 Task: Look for space in Agartala, India from 12th  August, 2023 to 15th August, 2023 for 3 adults in price range Rs.12000 to Rs.16000. Place can be entire place with 2 bedrooms having 3 beds and 1 bathroom. Property type can be house, flat, guest house. Booking option can be shelf check-in. Required host language is English.
Action: Mouse moved to (411, 90)
Screenshot: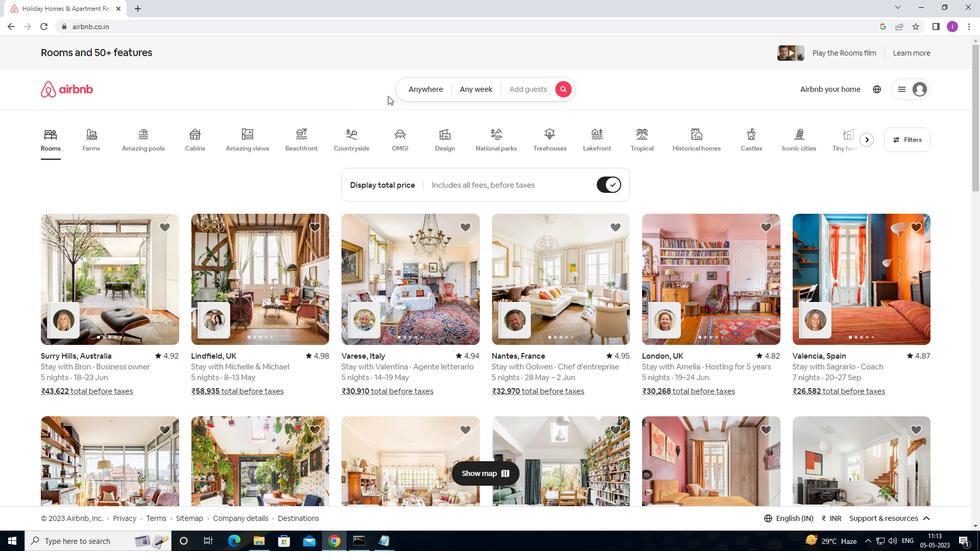 
Action: Mouse pressed left at (411, 90)
Screenshot: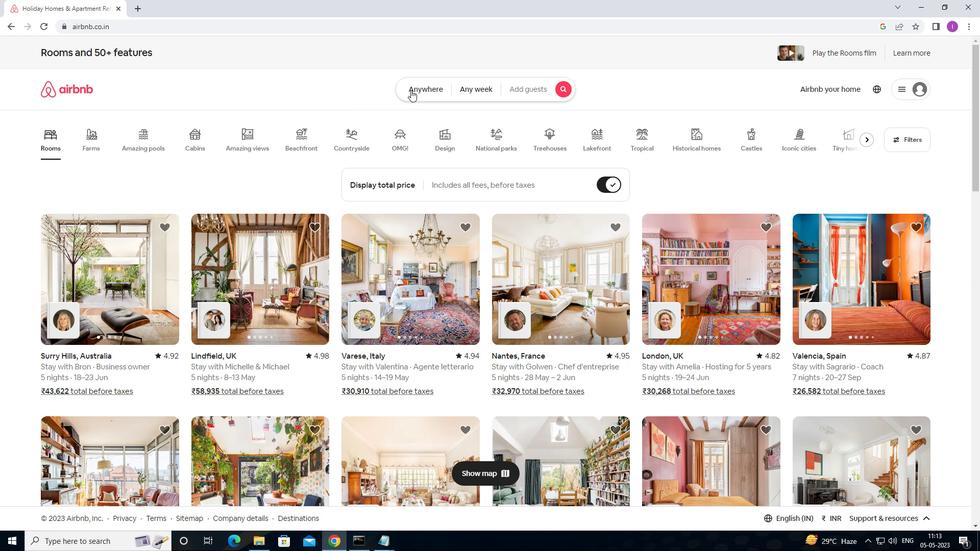 
Action: Mouse moved to (327, 128)
Screenshot: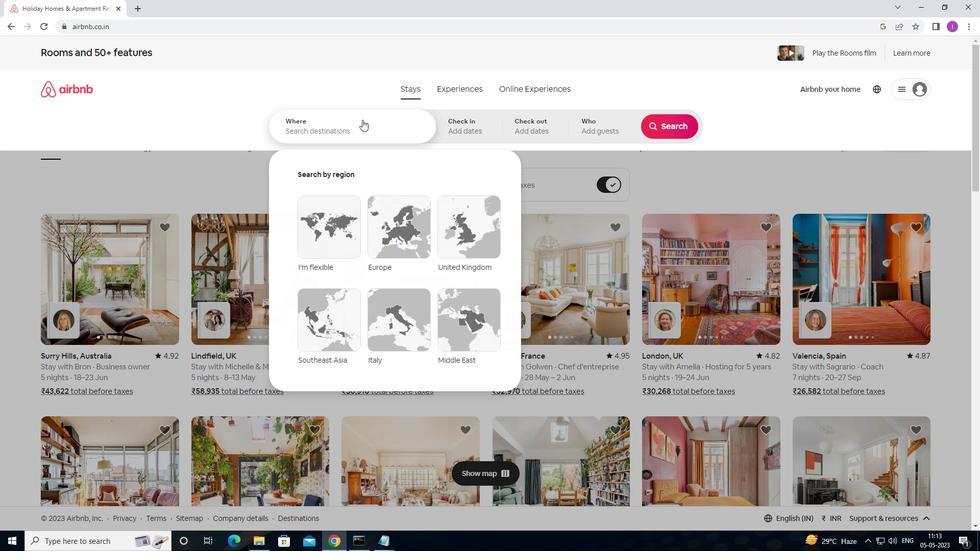 
Action: Mouse pressed left at (327, 128)
Screenshot: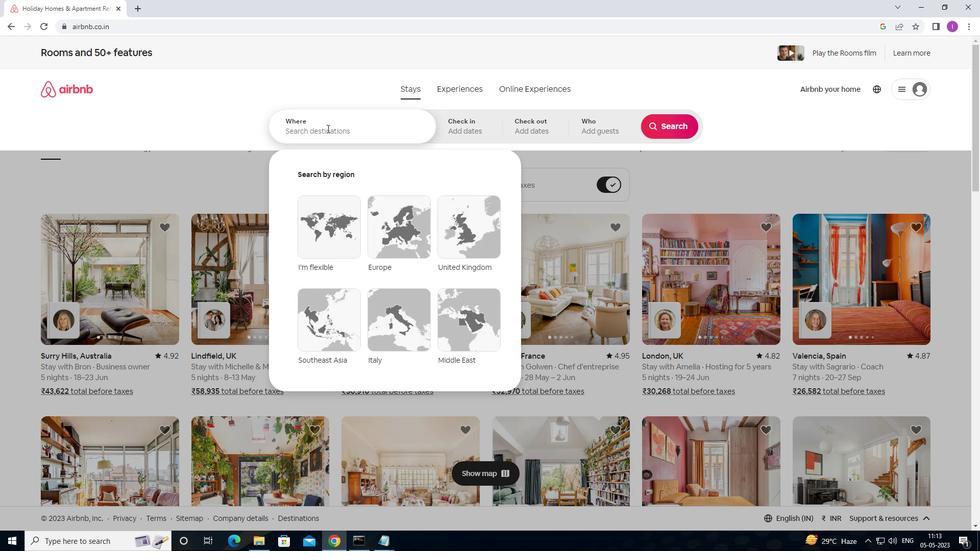 
Action: Key pressed <Key.shift>AGARTALA,<Key.shift>INDIA
Screenshot: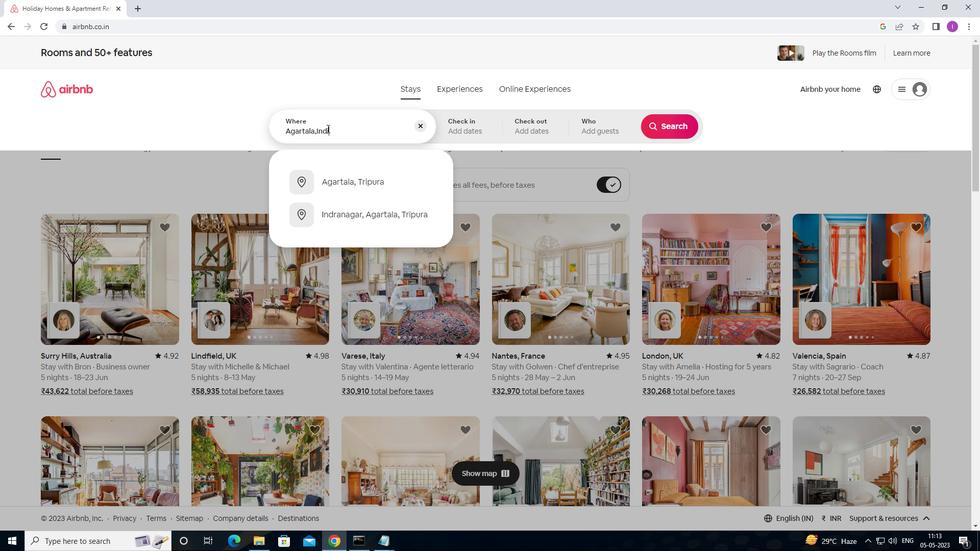 
Action: Mouse moved to (471, 128)
Screenshot: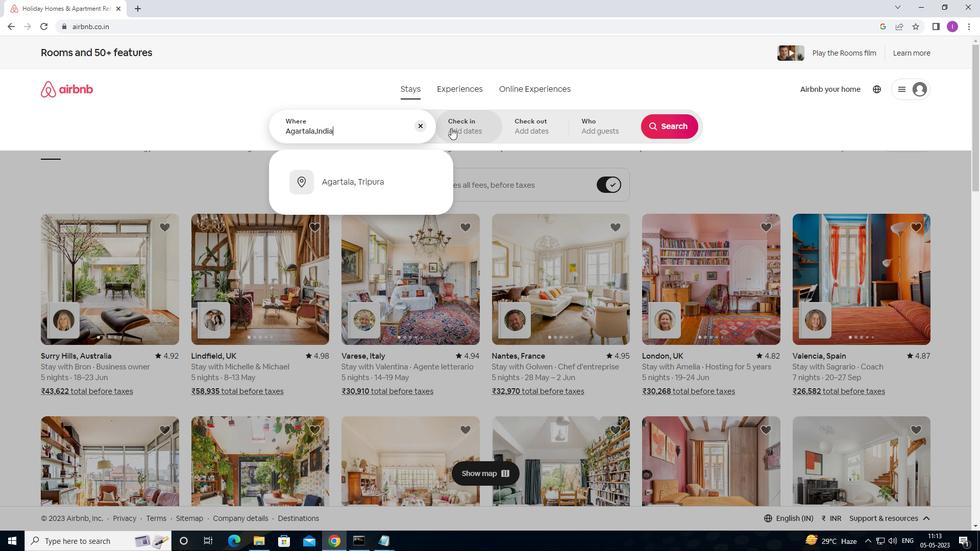 
Action: Mouse pressed left at (471, 128)
Screenshot: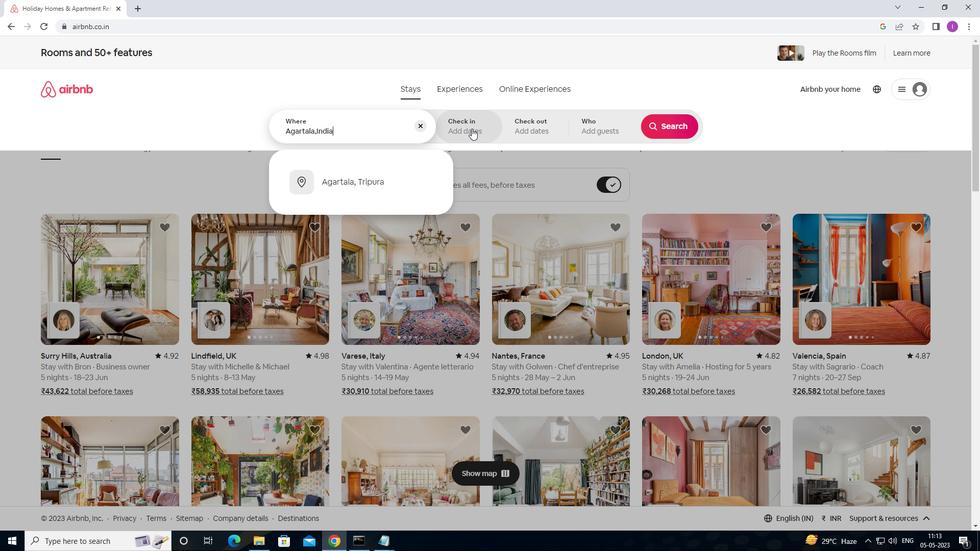 
Action: Mouse moved to (661, 205)
Screenshot: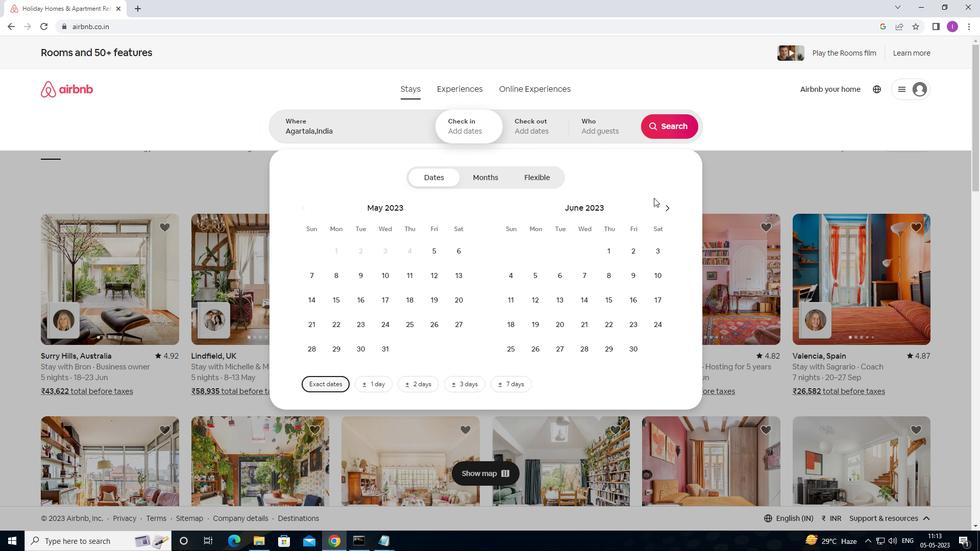 
Action: Mouse pressed left at (661, 205)
Screenshot: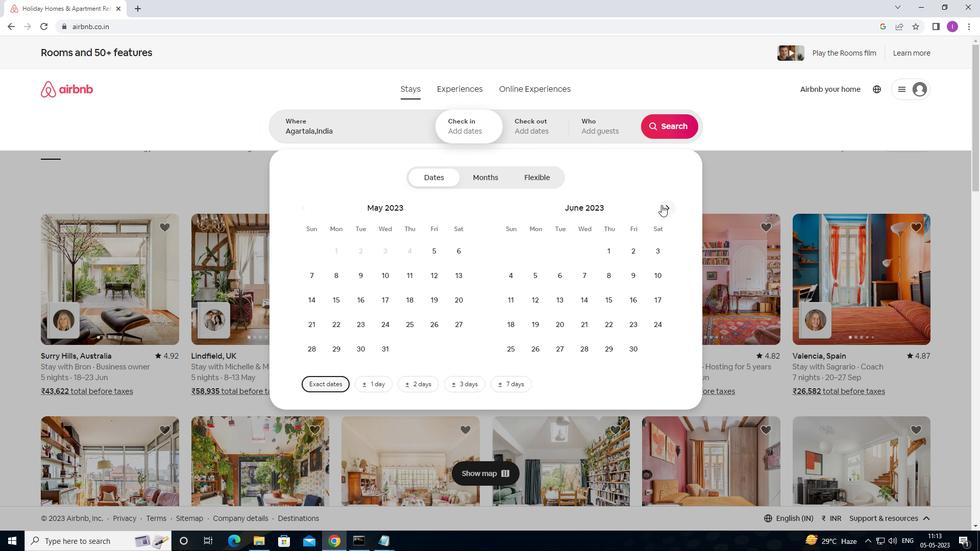 
Action: Mouse moved to (662, 205)
Screenshot: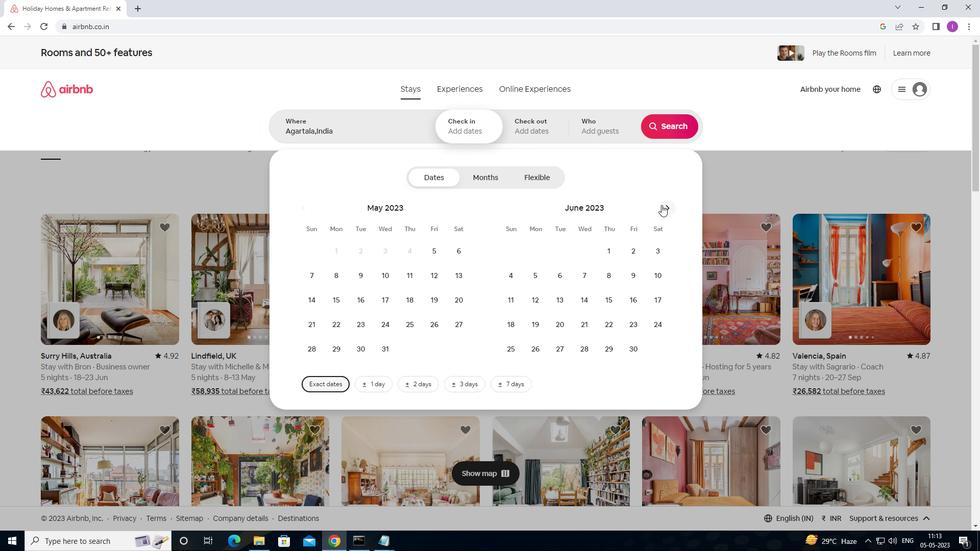 
Action: Mouse pressed left at (662, 205)
Screenshot: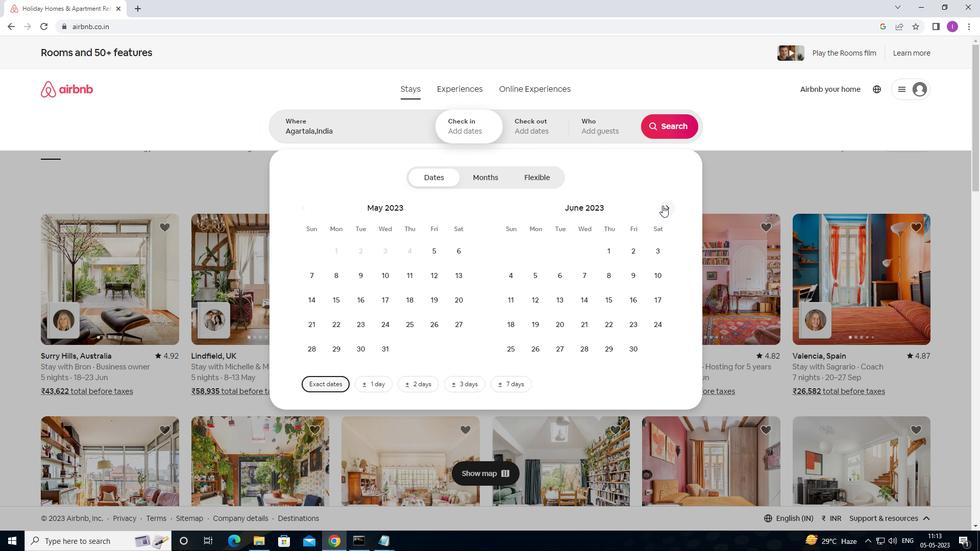 
Action: Mouse moved to (656, 274)
Screenshot: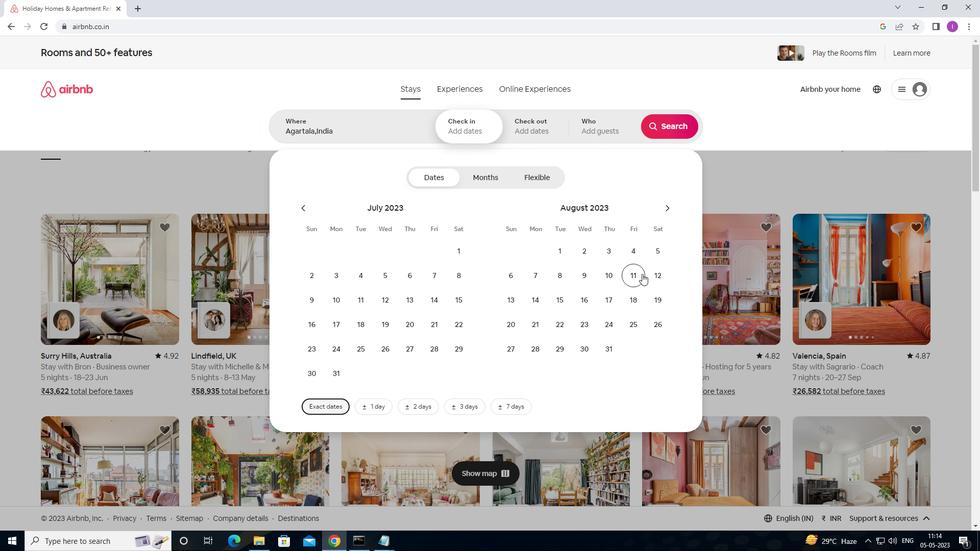 
Action: Mouse pressed left at (656, 274)
Screenshot: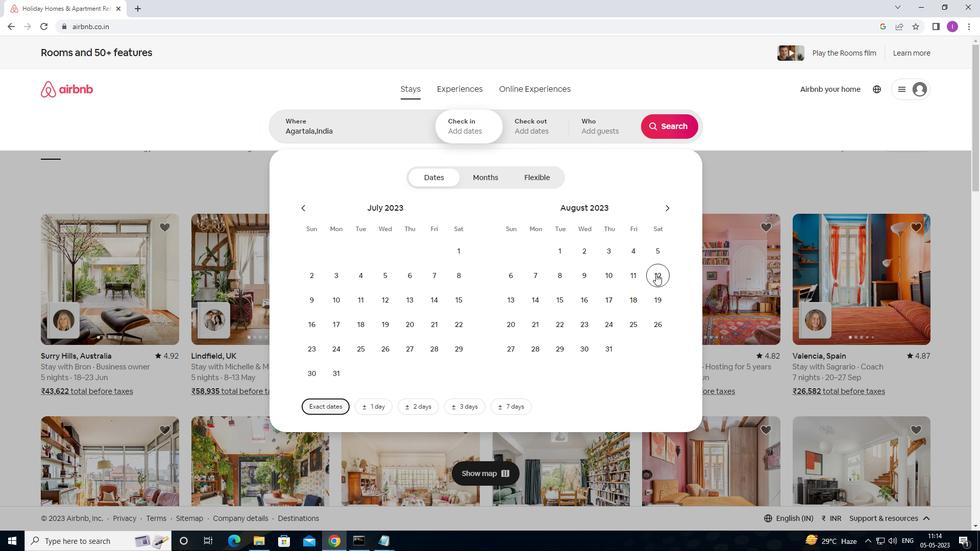 
Action: Mouse moved to (557, 295)
Screenshot: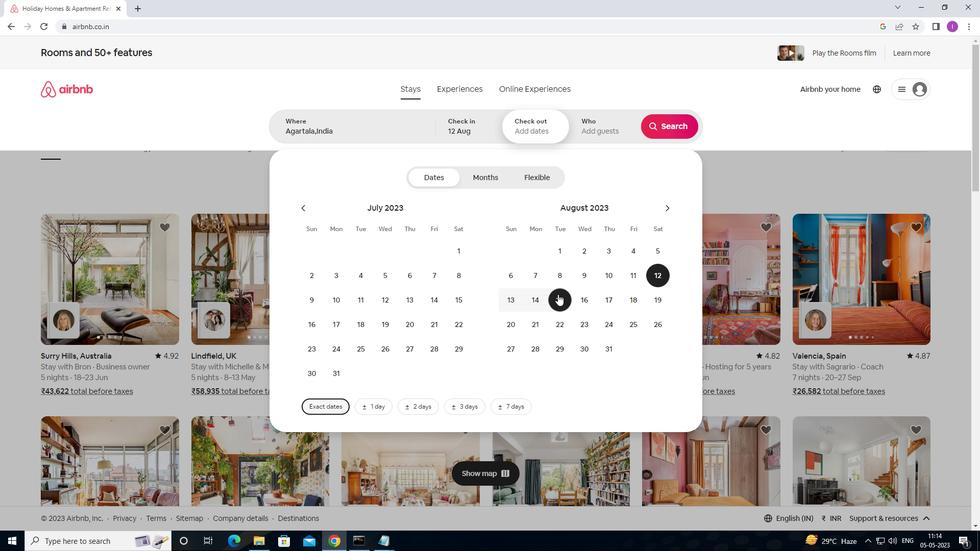 
Action: Mouse pressed left at (557, 295)
Screenshot: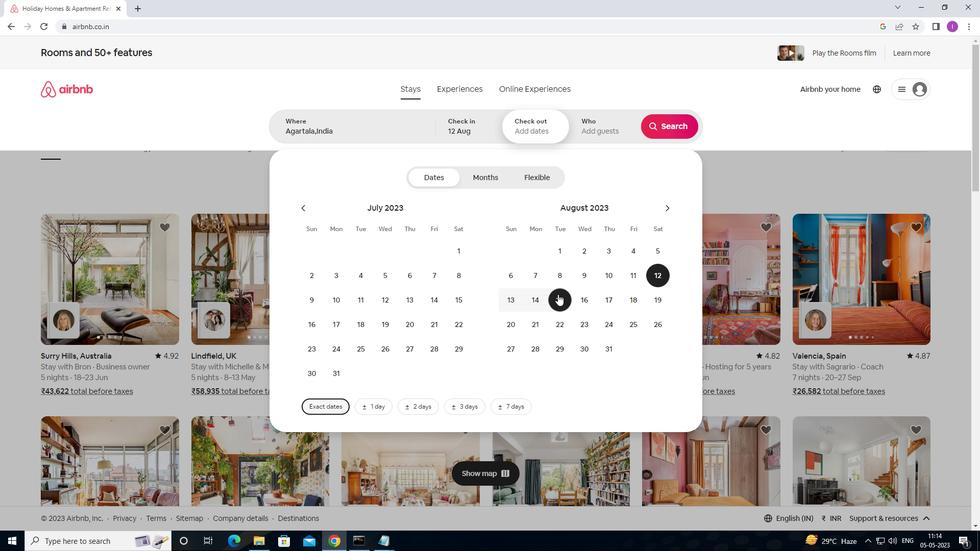 
Action: Mouse moved to (609, 135)
Screenshot: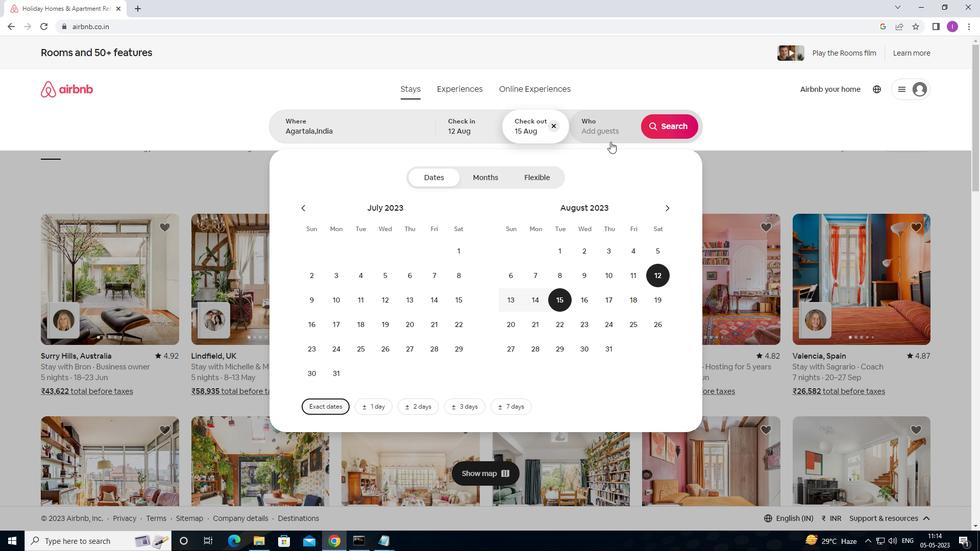 
Action: Mouse pressed left at (609, 135)
Screenshot: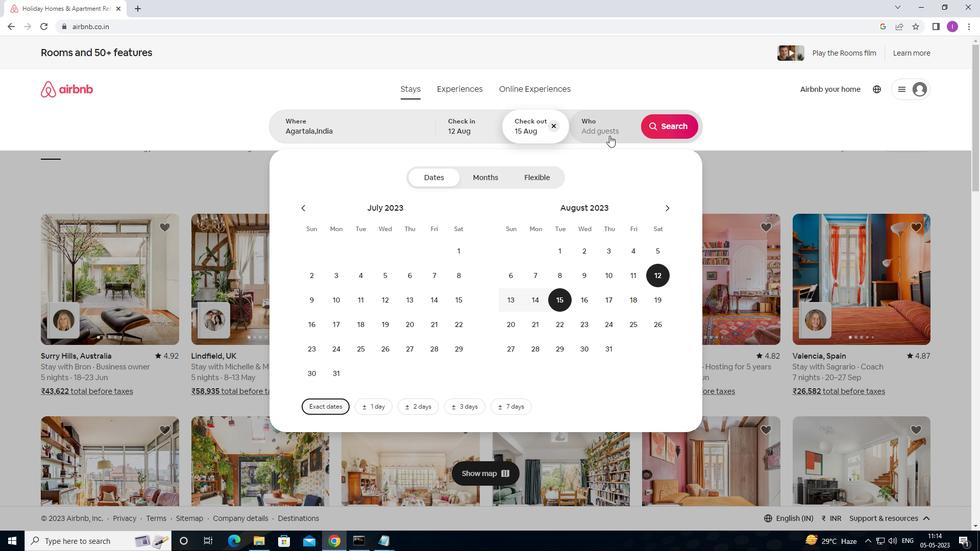 
Action: Mouse moved to (671, 184)
Screenshot: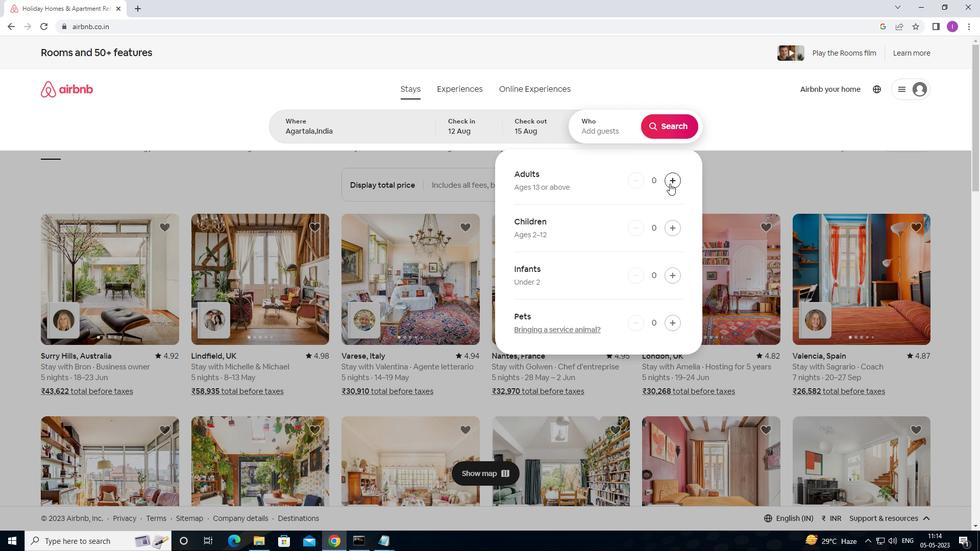 
Action: Mouse pressed left at (671, 184)
Screenshot: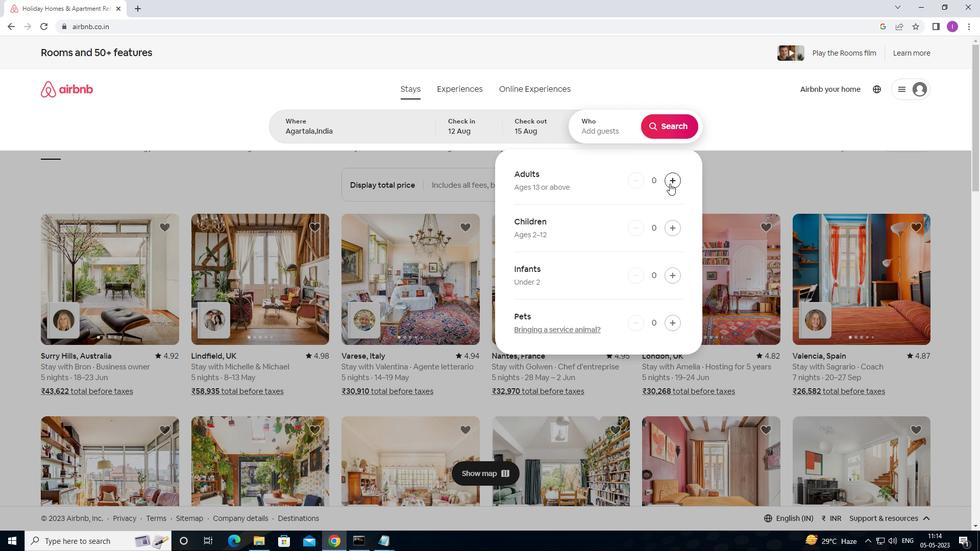 
Action: Mouse pressed left at (671, 184)
Screenshot: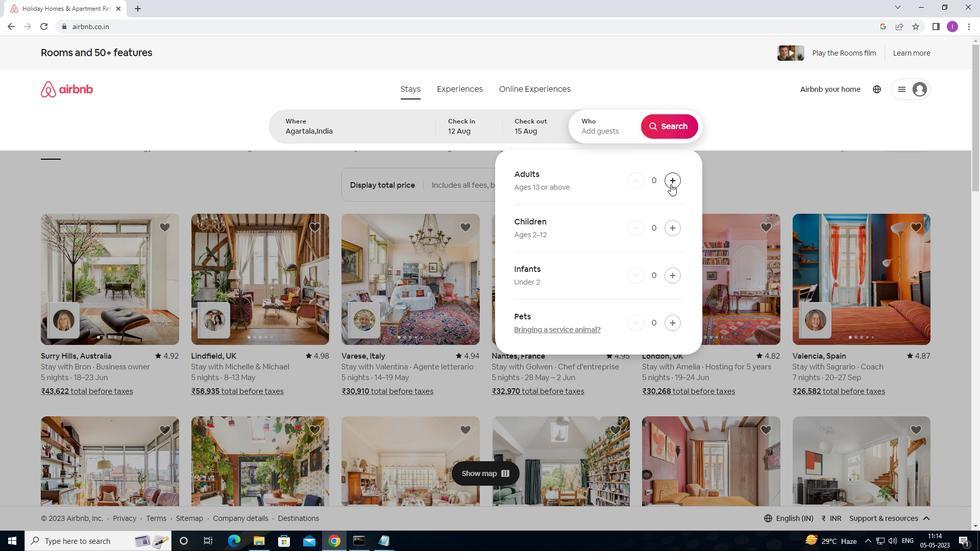 
Action: Mouse pressed left at (671, 184)
Screenshot: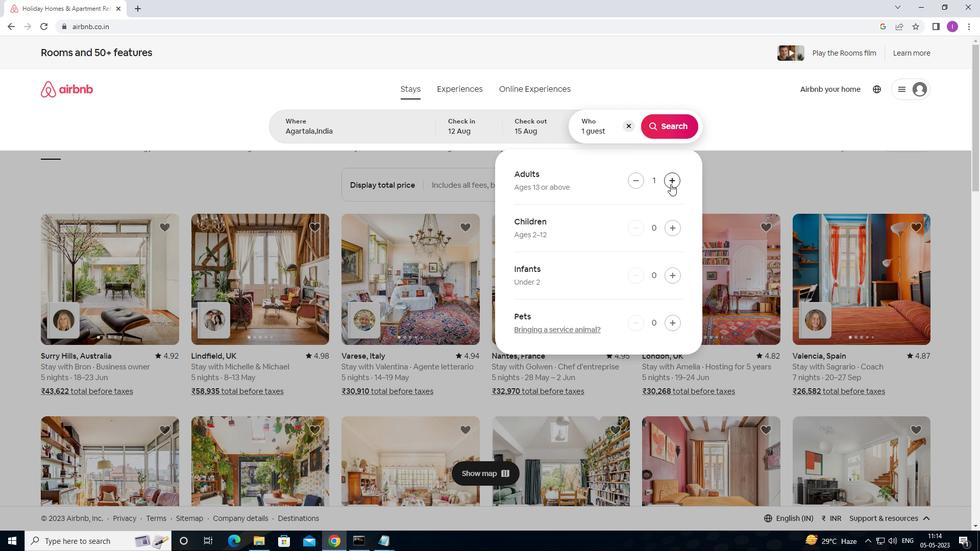 
Action: Mouse moved to (677, 134)
Screenshot: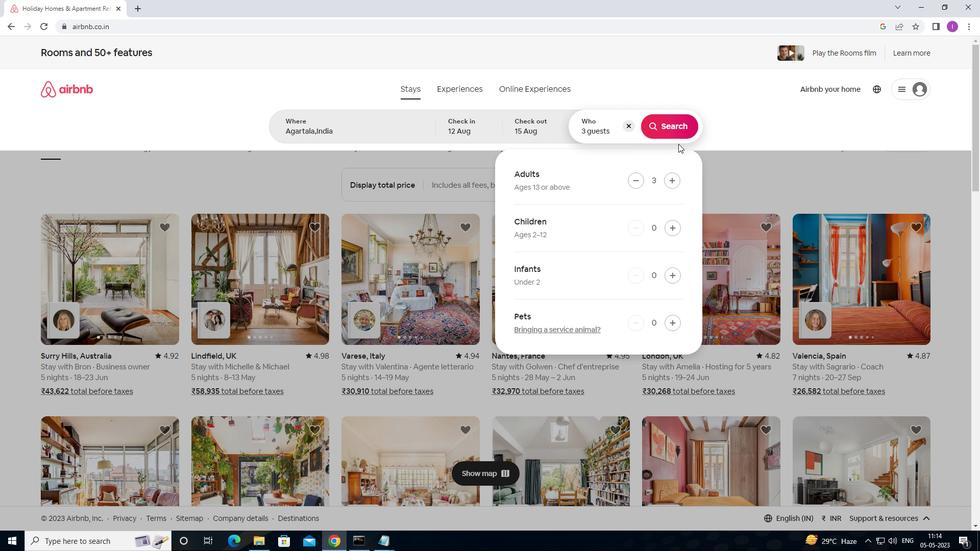 
Action: Mouse pressed left at (677, 134)
Screenshot: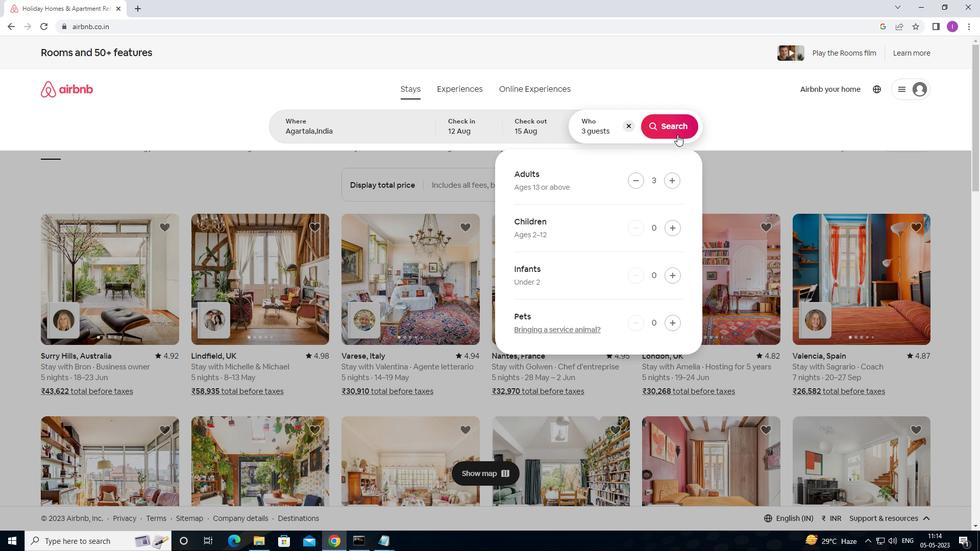 
Action: Mouse moved to (952, 97)
Screenshot: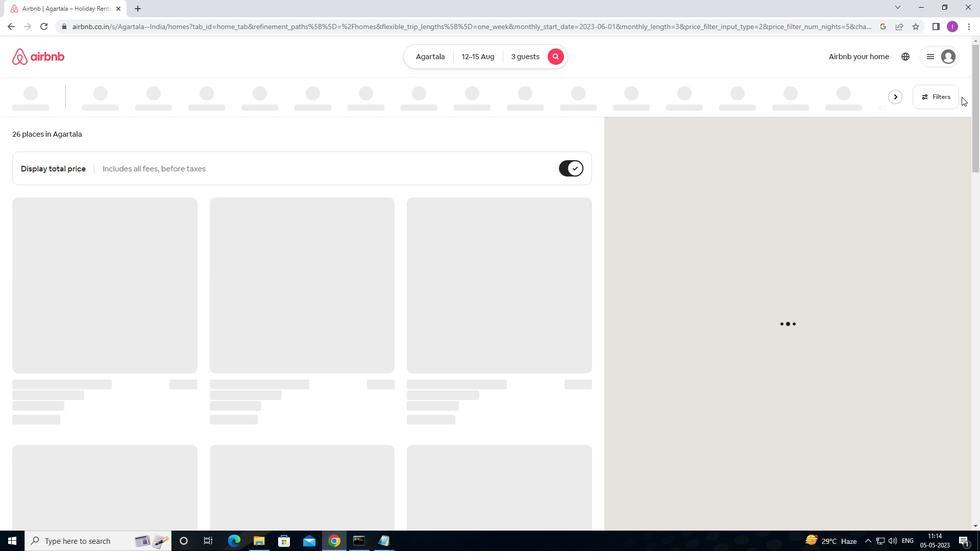 
Action: Mouse pressed left at (952, 97)
Screenshot: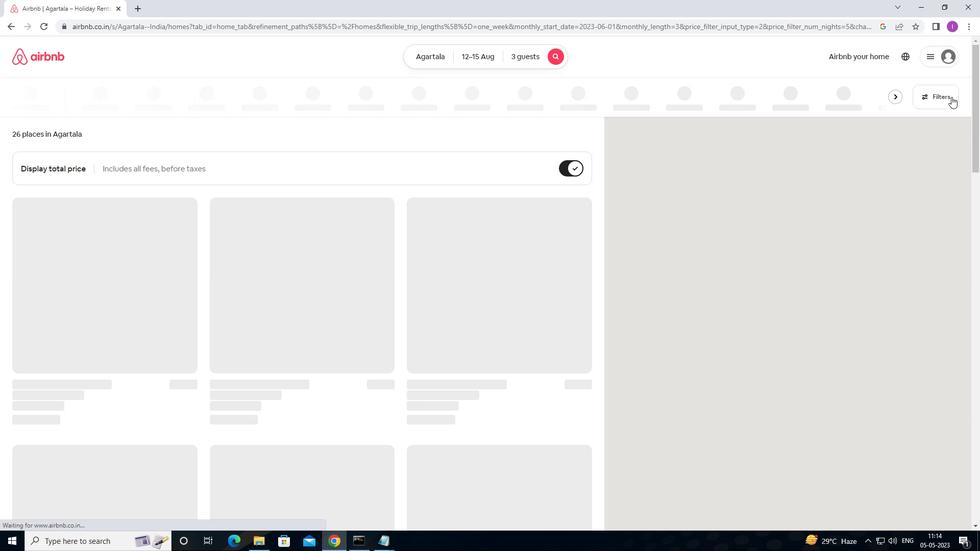 
Action: Mouse moved to (381, 350)
Screenshot: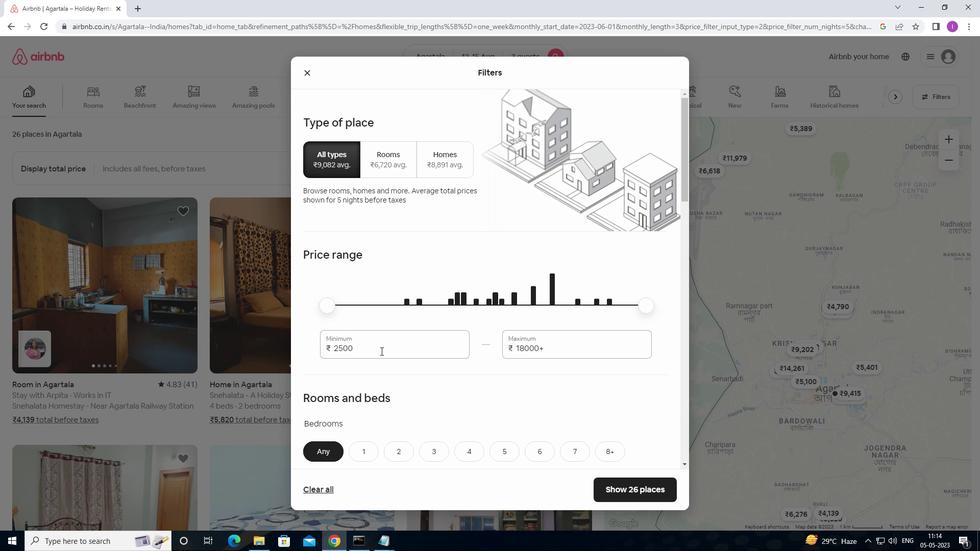 
Action: Mouse pressed left at (381, 350)
Screenshot: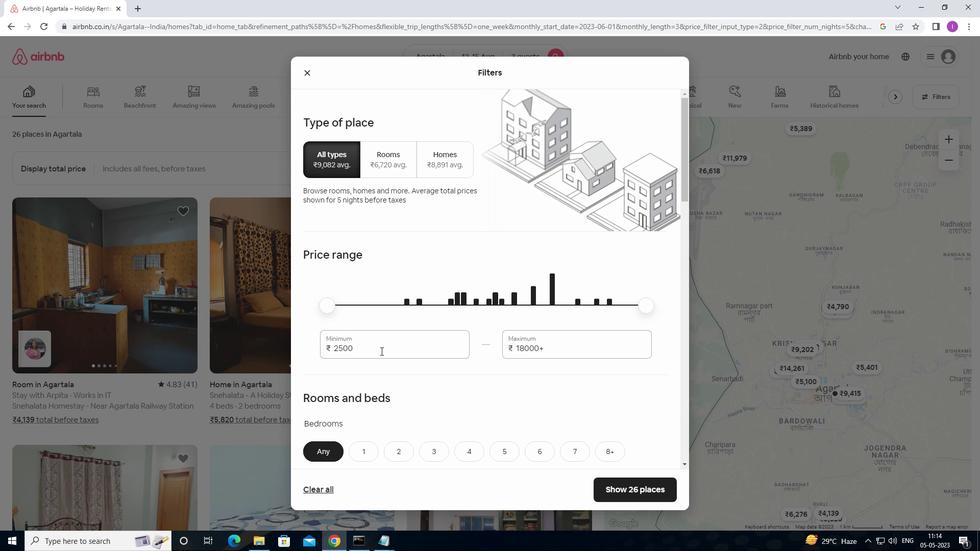 
Action: Mouse moved to (328, 338)
Screenshot: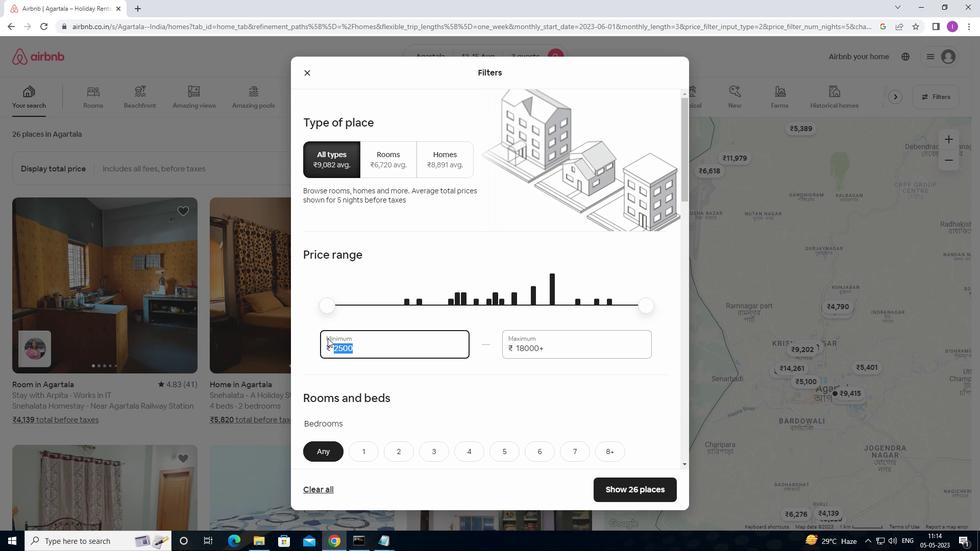 
Action: Key pressed 1
Screenshot: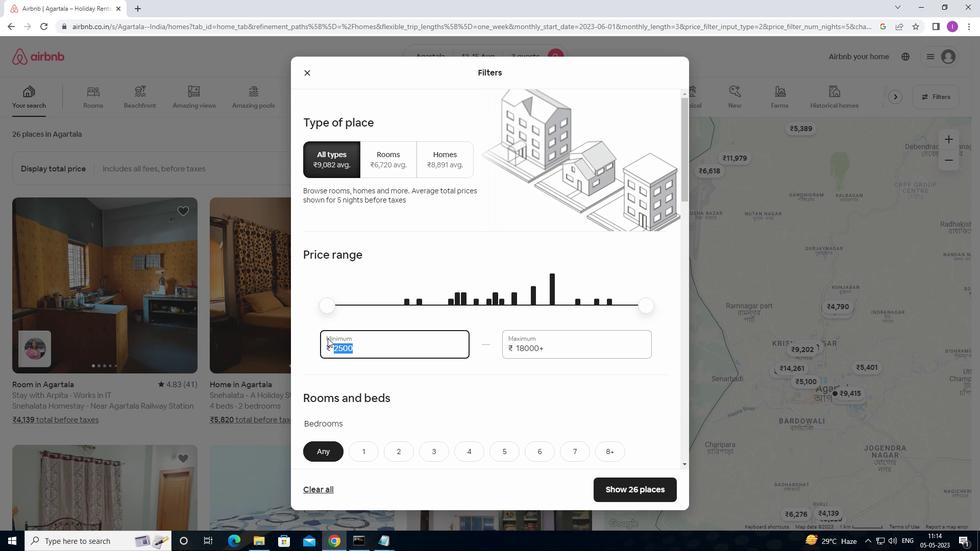 
Action: Mouse moved to (329, 335)
Screenshot: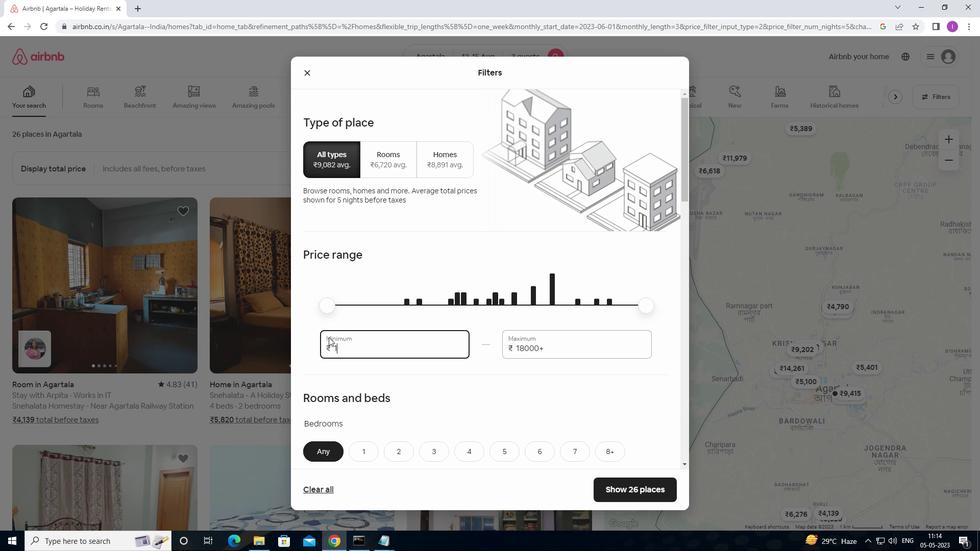 
Action: Key pressed 2
Screenshot: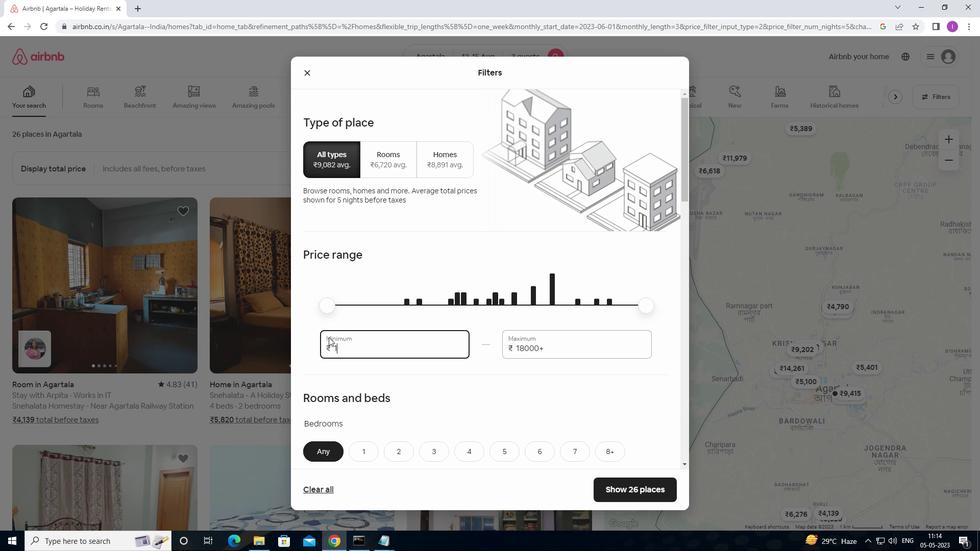 
Action: Mouse moved to (335, 330)
Screenshot: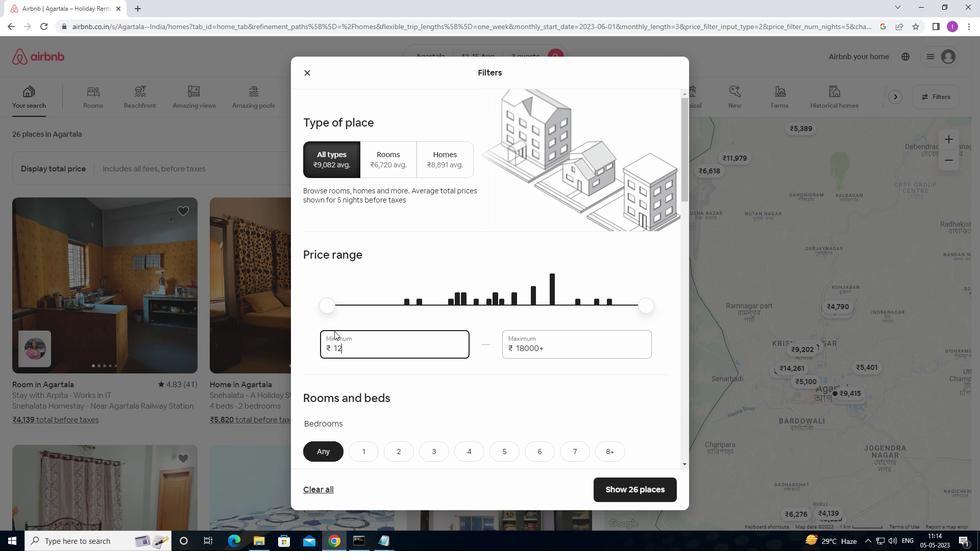 
Action: Key pressed 0
Screenshot: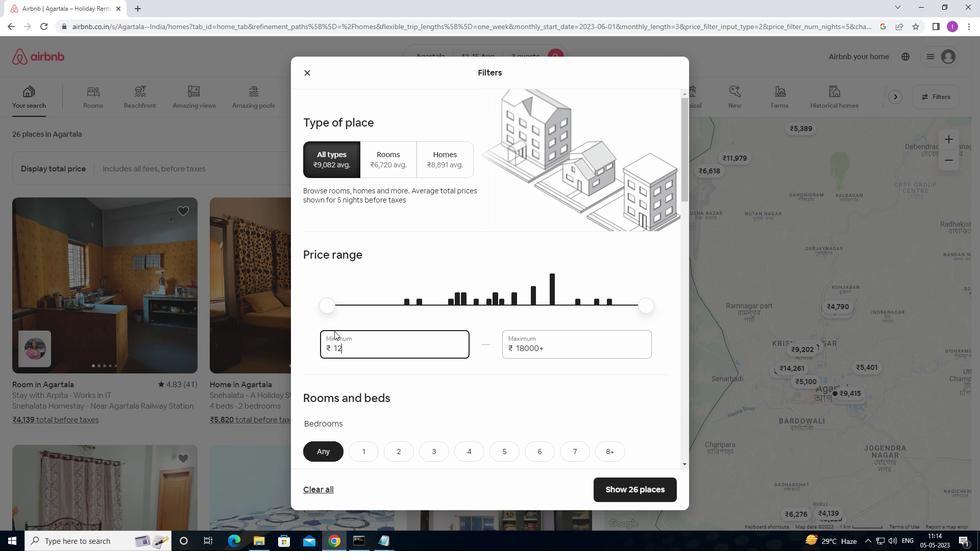 
Action: Mouse moved to (339, 327)
Screenshot: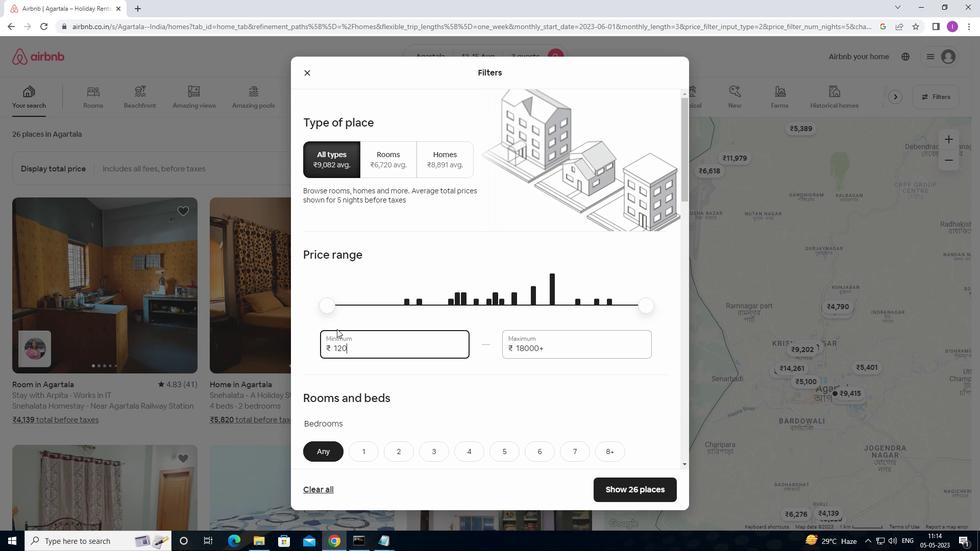 
Action: Key pressed 0
Screenshot: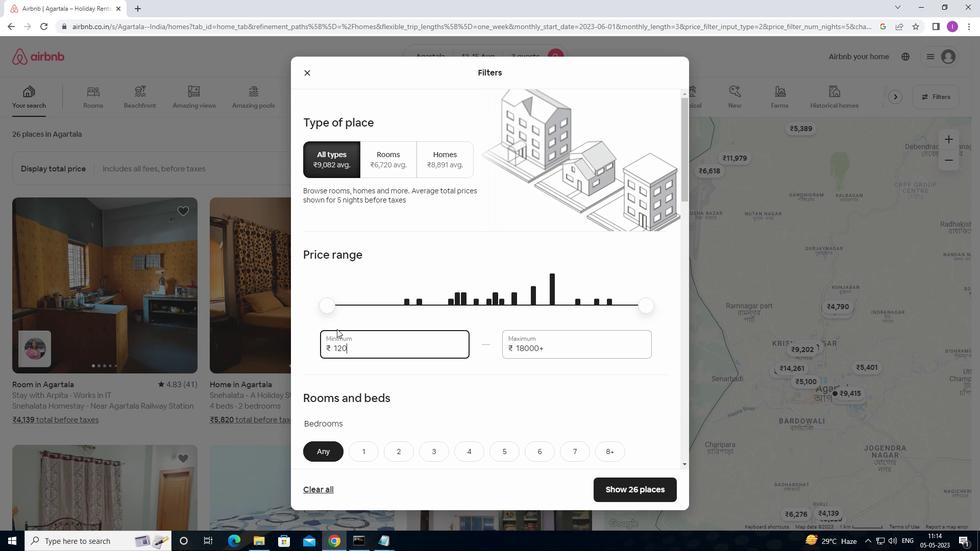 
Action: Mouse moved to (341, 326)
Screenshot: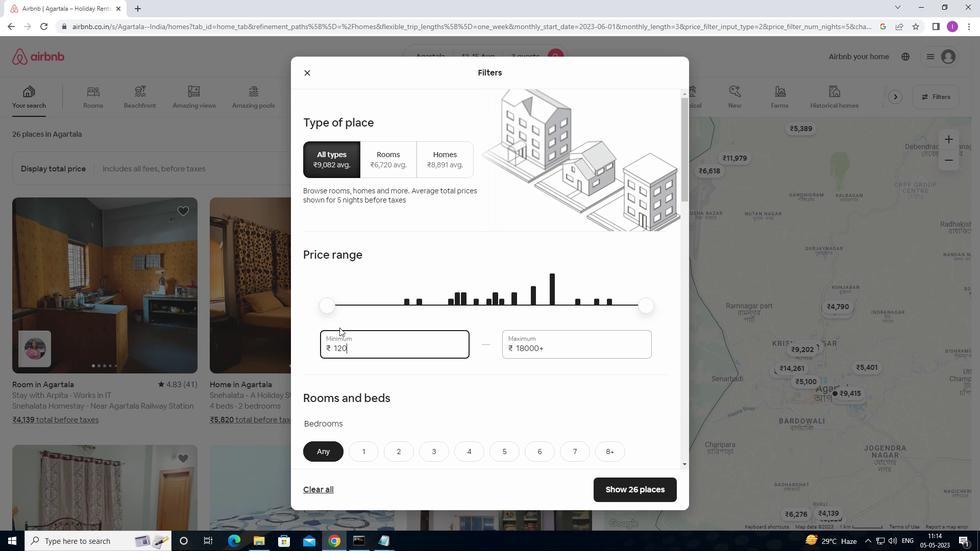 
Action: Key pressed 0
Screenshot: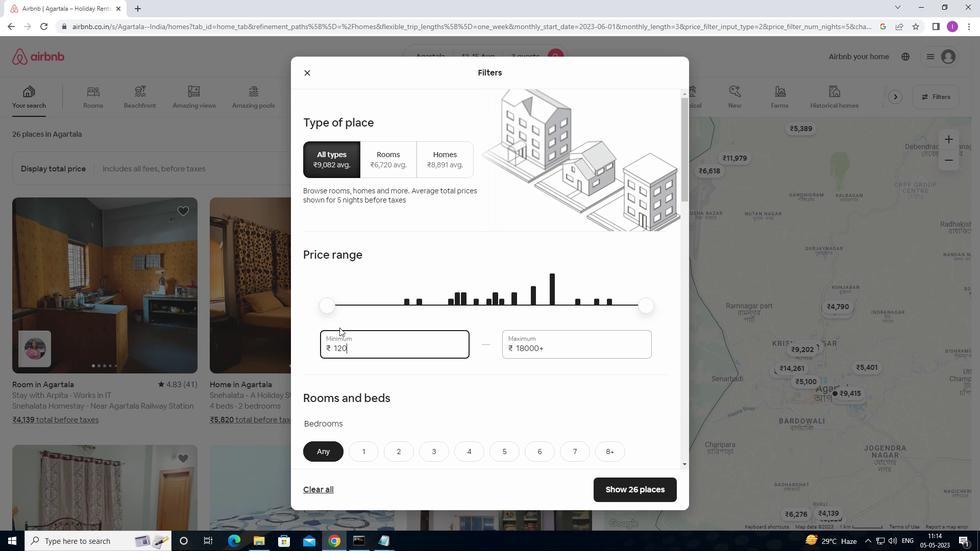 
Action: Mouse moved to (552, 350)
Screenshot: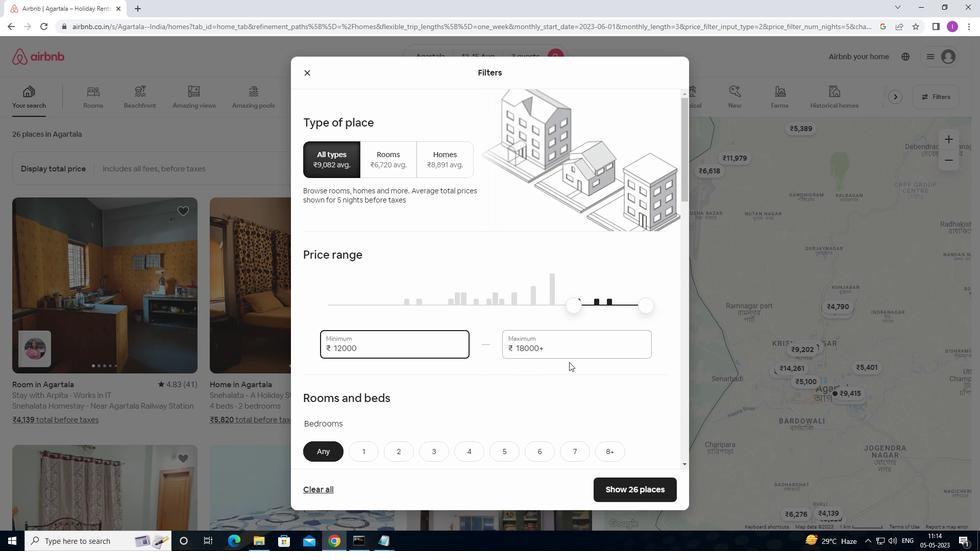 
Action: Mouse pressed left at (552, 350)
Screenshot: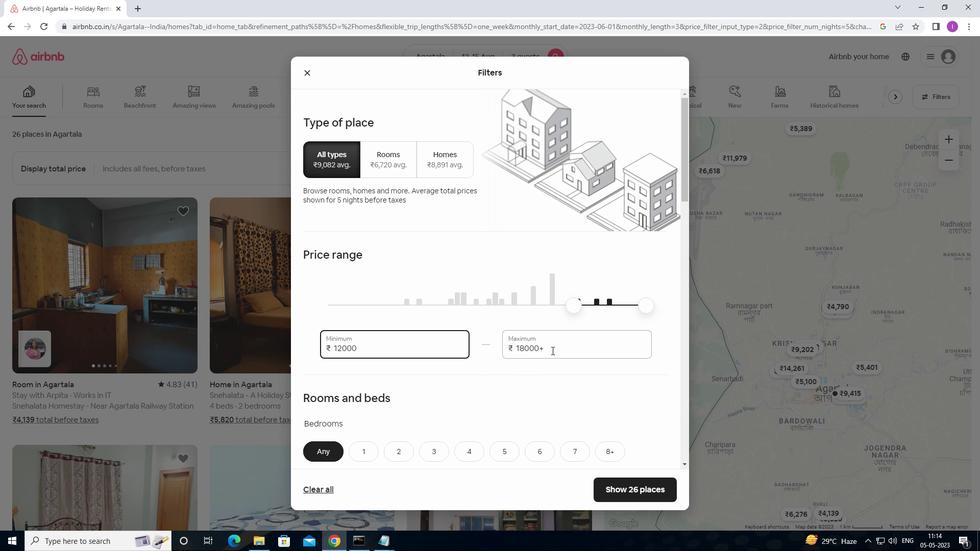 
Action: Mouse moved to (509, 350)
Screenshot: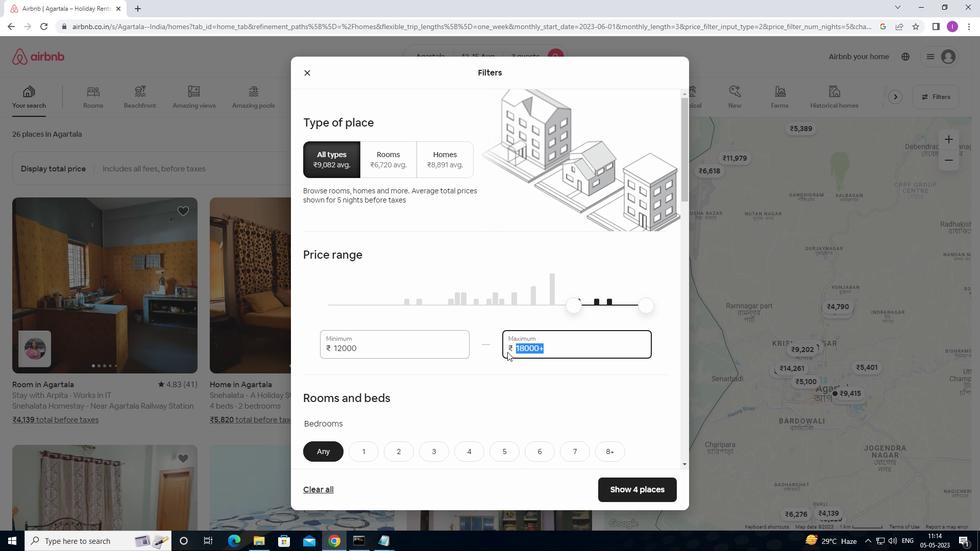 
Action: Key pressed 1
Screenshot: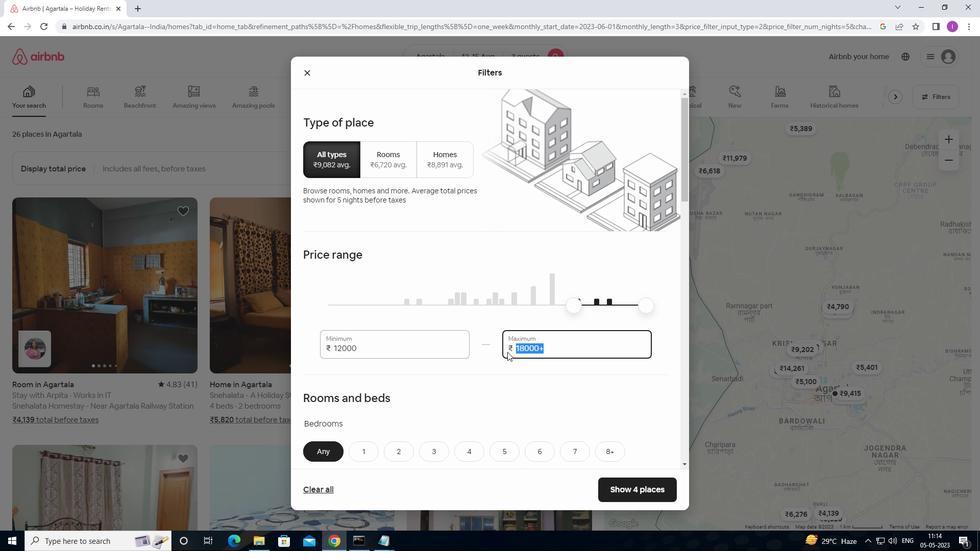 
Action: Mouse moved to (509, 350)
Screenshot: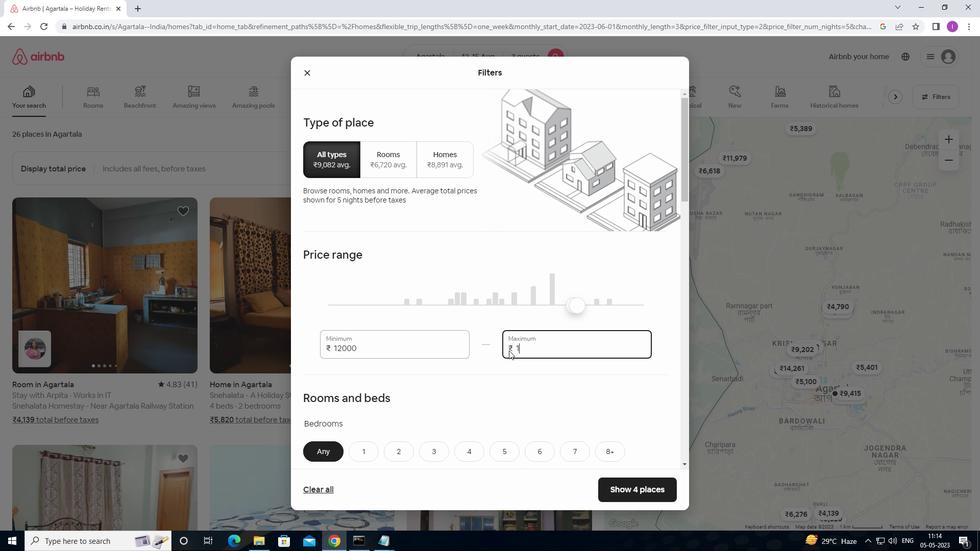 
Action: Key pressed 6
Screenshot: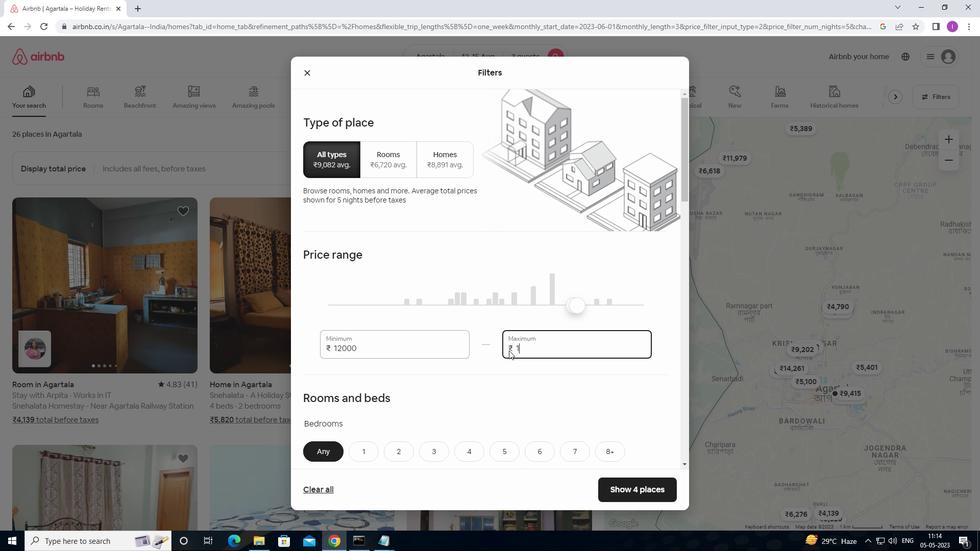 
Action: Mouse moved to (510, 348)
Screenshot: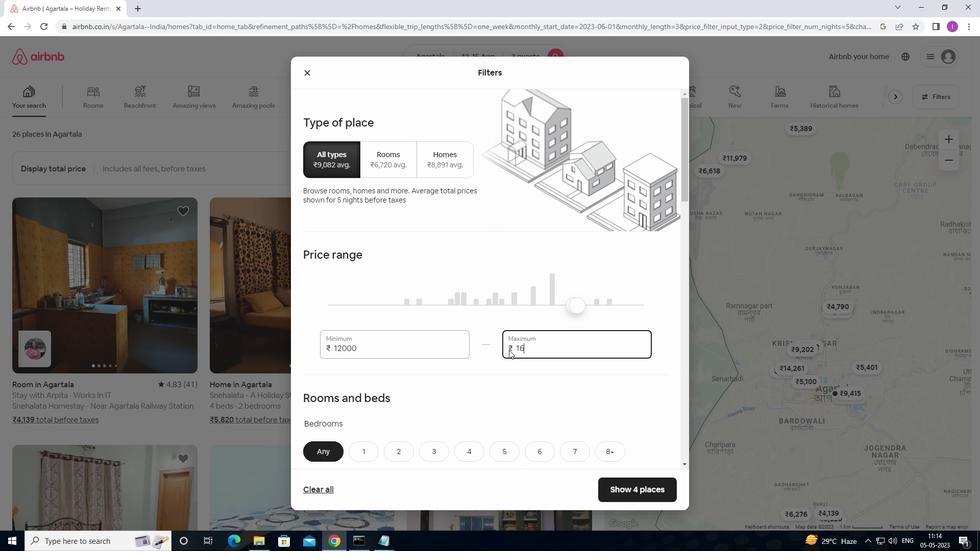 
Action: Key pressed 0
Screenshot: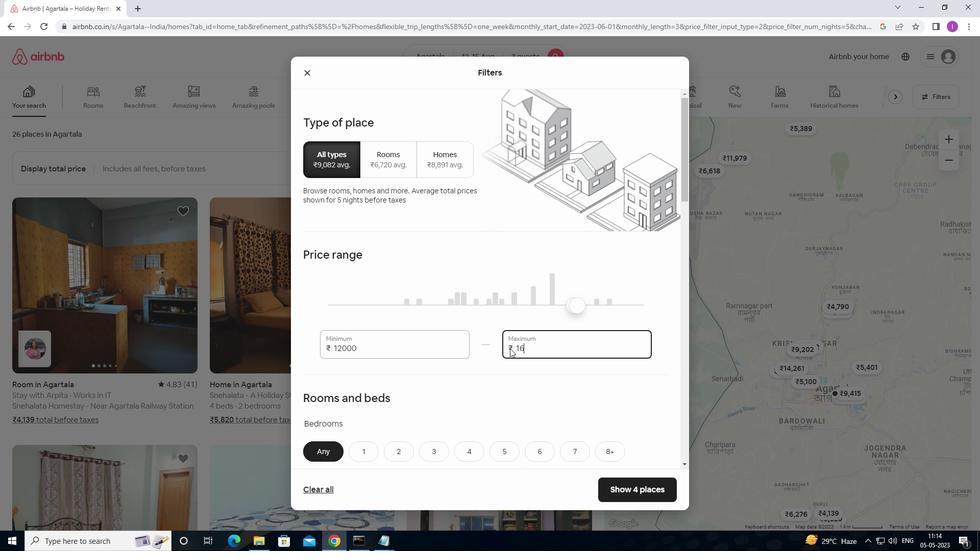 
Action: Mouse moved to (510, 348)
Screenshot: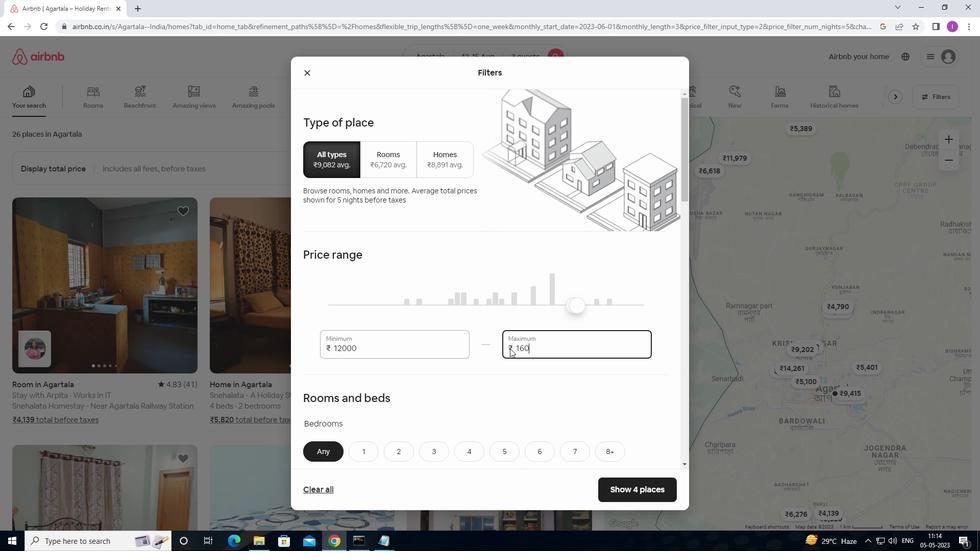 
Action: Key pressed 0
Screenshot: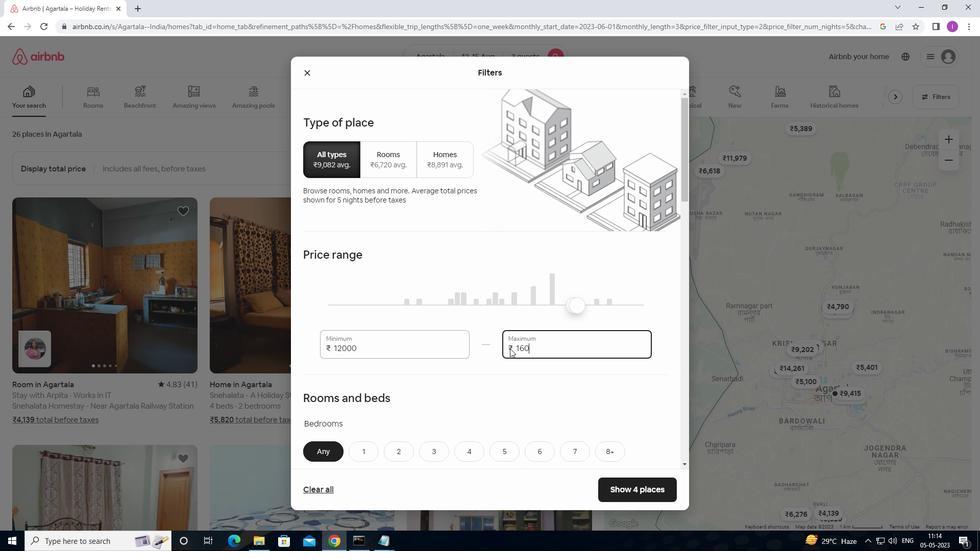 
Action: Mouse moved to (519, 347)
Screenshot: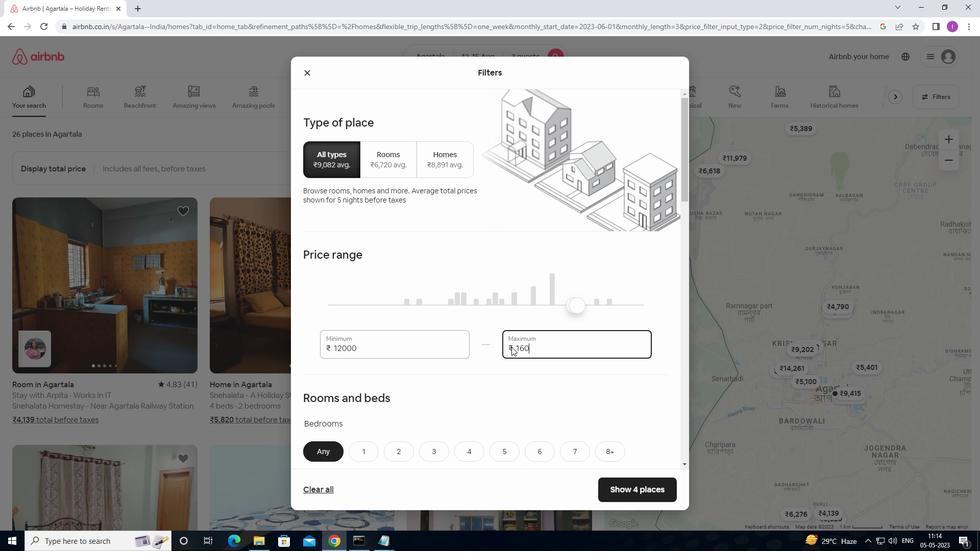 
Action: Key pressed 0
Screenshot: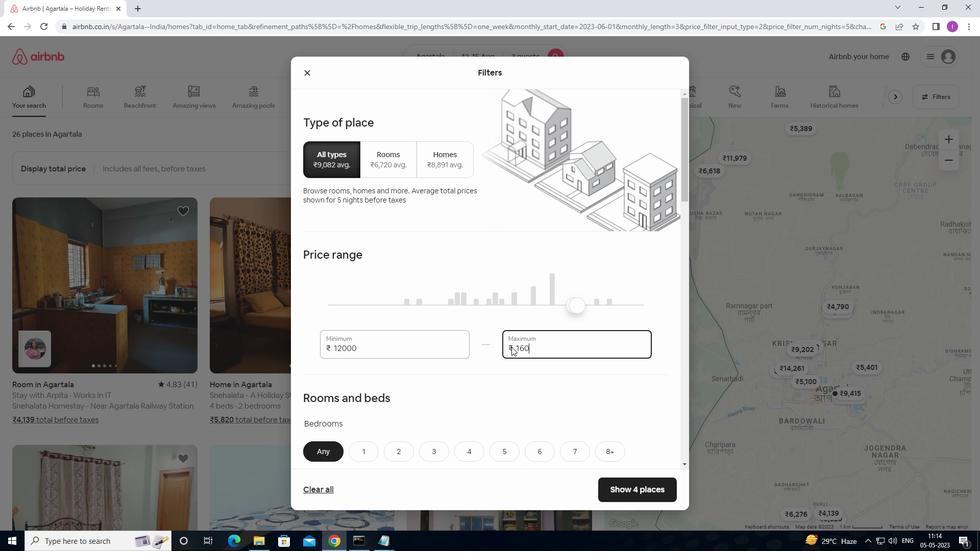 
Action: Mouse moved to (528, 351)
Screenshot: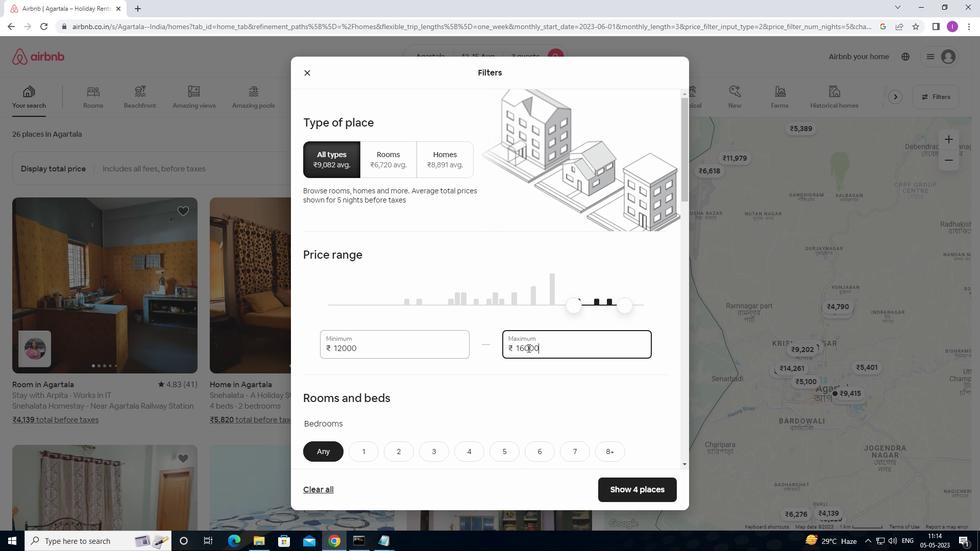 
Action: Mouse scrolled (528, 351) with delta (0, 0)
Screenshot: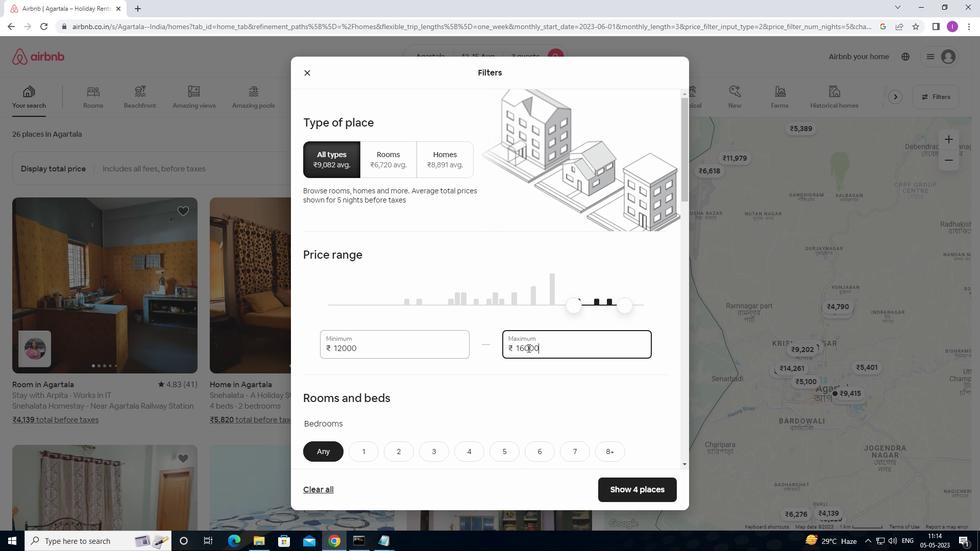 
Action: Mouse moved to (528, 352)
Screenshot: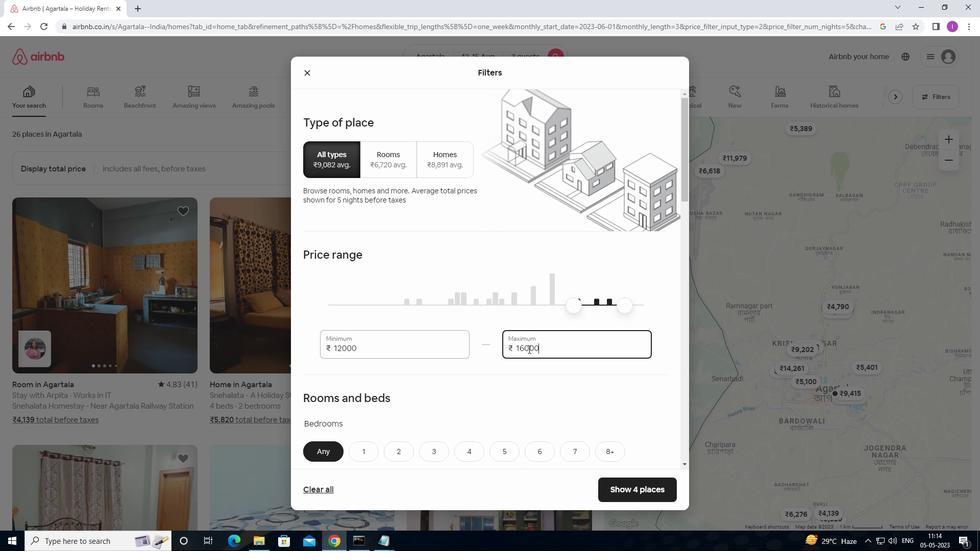 
Action: Mouse scrolled (528, 351) with delta (0, 0)
Screenshot: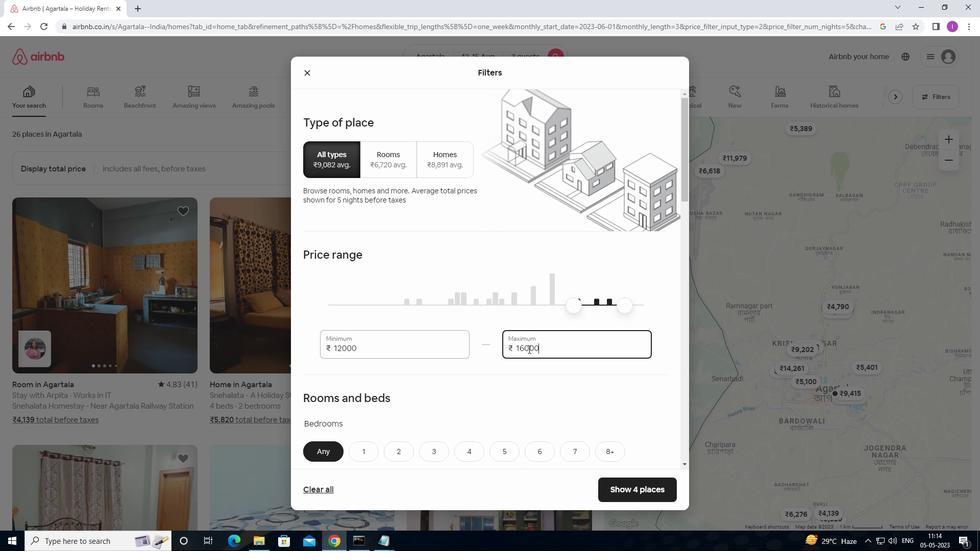 
Action: Mouse moved to (525, 352)
Screenshot: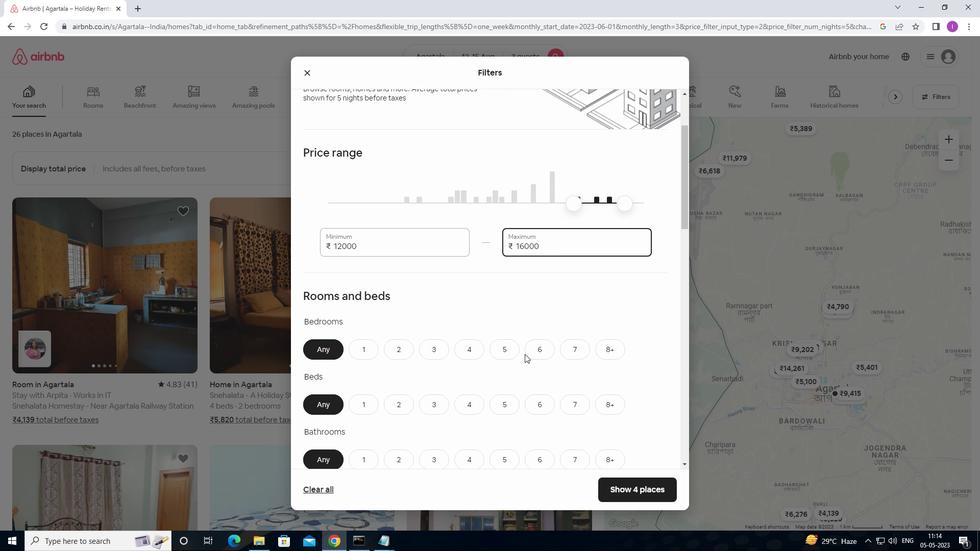 
Action: Mouse scrolled (525, 351) with delta (0, 0)
Screenshot: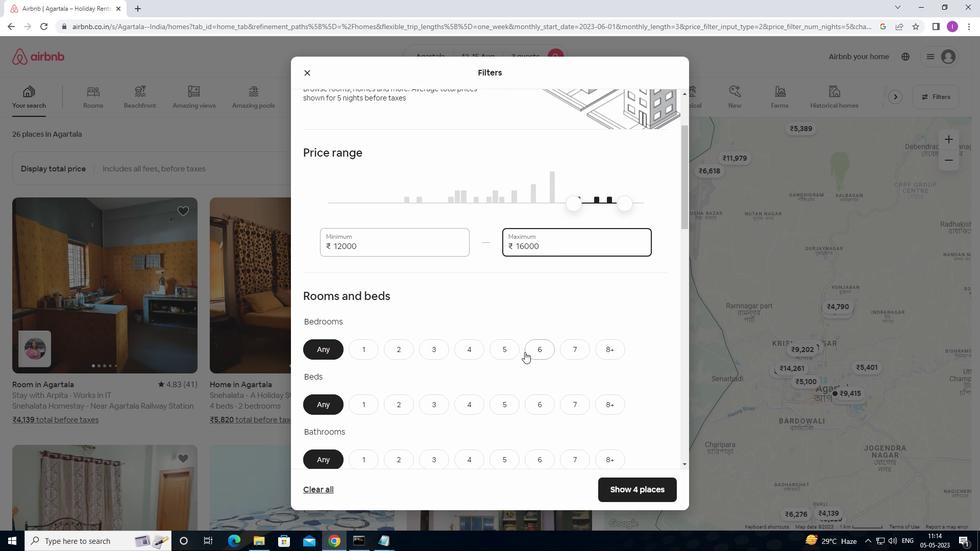 
Action: Mouse moved to (525, 352)
Screenshot: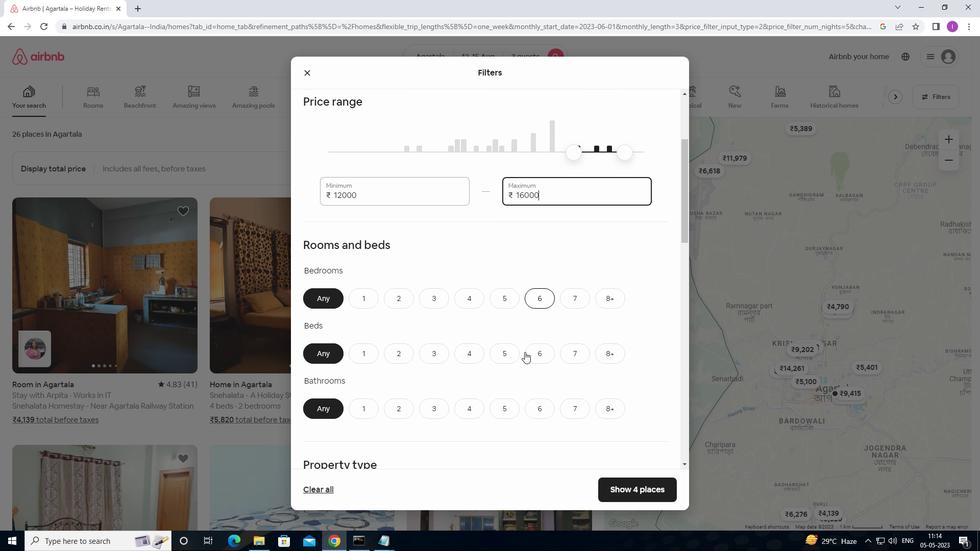 
Action: Mouse scrolled (525, 351) with delta (0, 0)
Screenshot: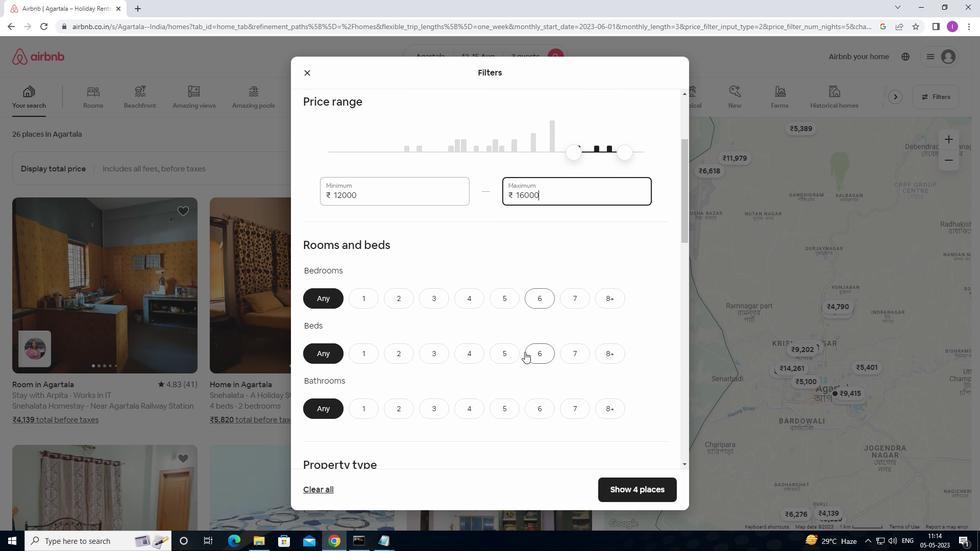 
Action: Mouse moved to (400, 252)
Screenshot: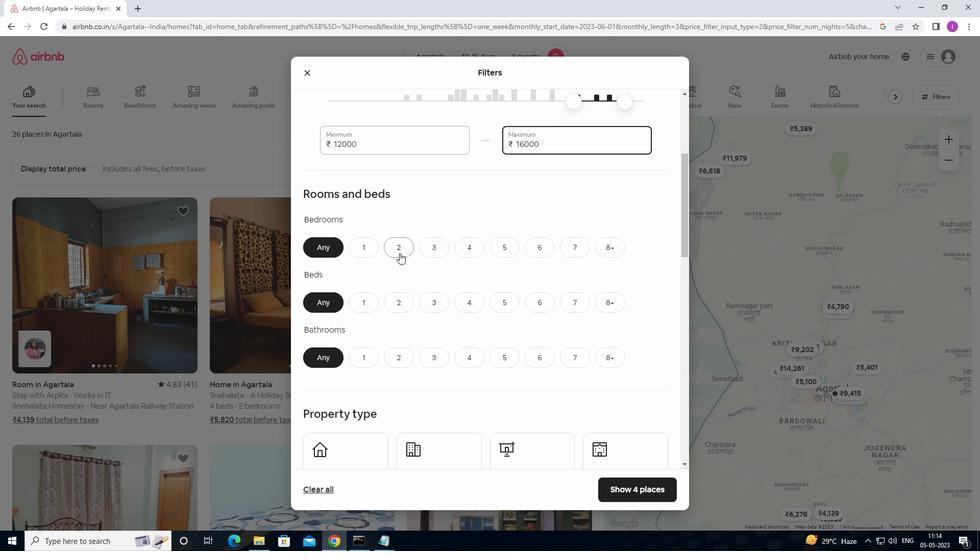 
Action: Mouse pressed left at (400, 252)
Screenshot: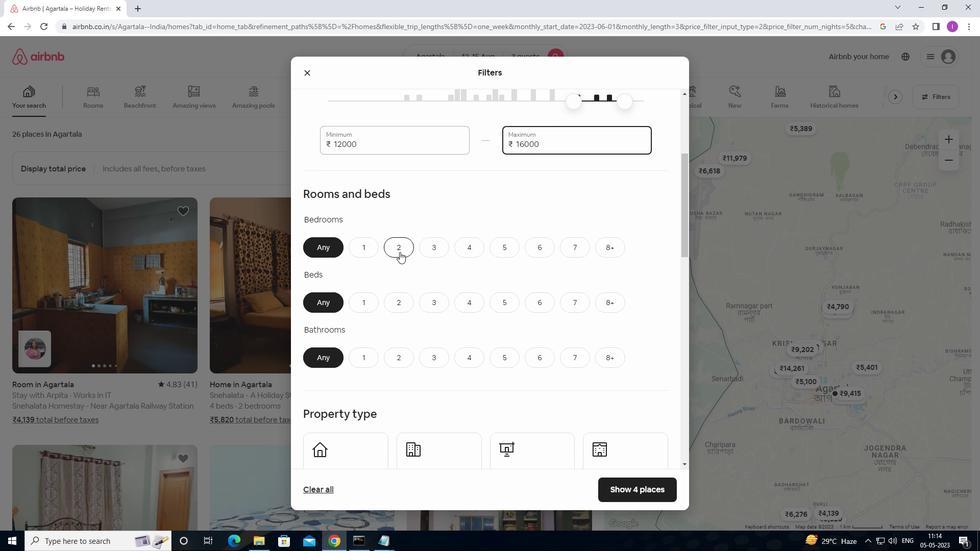 
Action: Mouse moved to (429, 306)
Screenshot: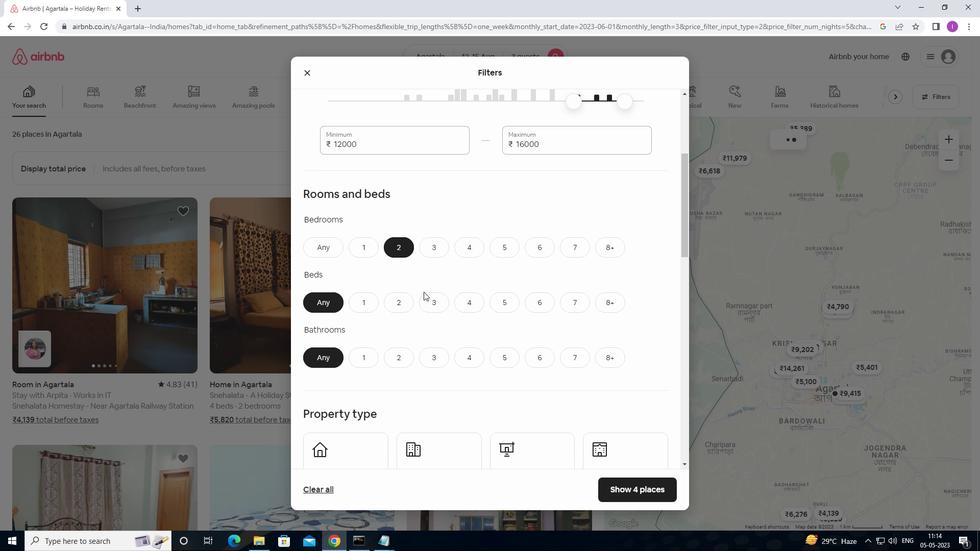 
Action: Mouse pressed left at (429, 306)
Screenshot: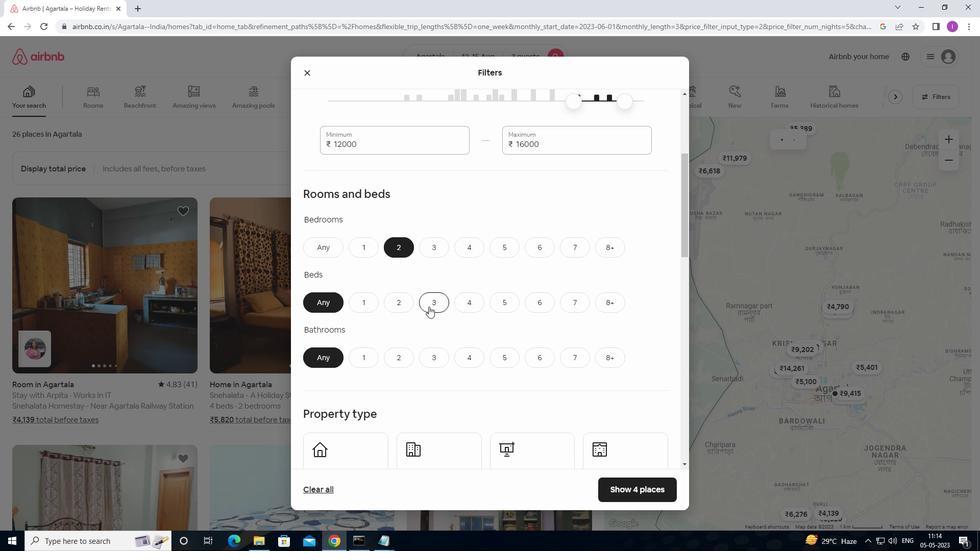
Action: Mouse moved to (493, 307)
Screenshot: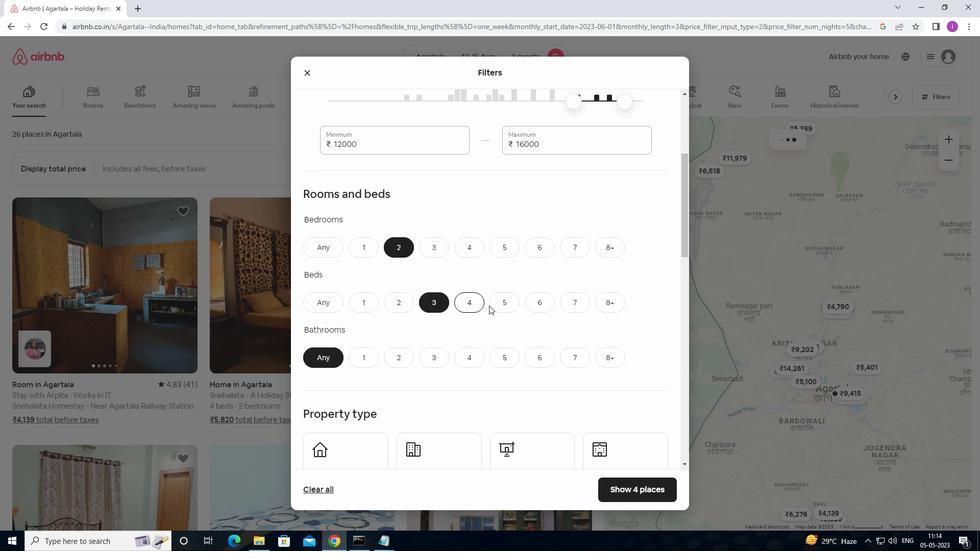
Action: Mouse scrolled (493, 306) with delta (0, 0)
Screenshot: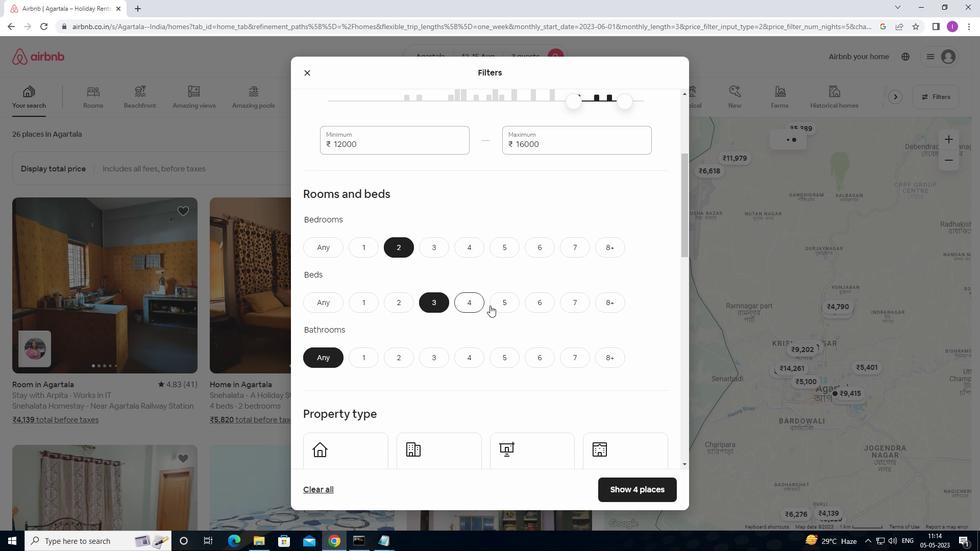 
Action: Mouse moved to (493, 308)
Screenshot: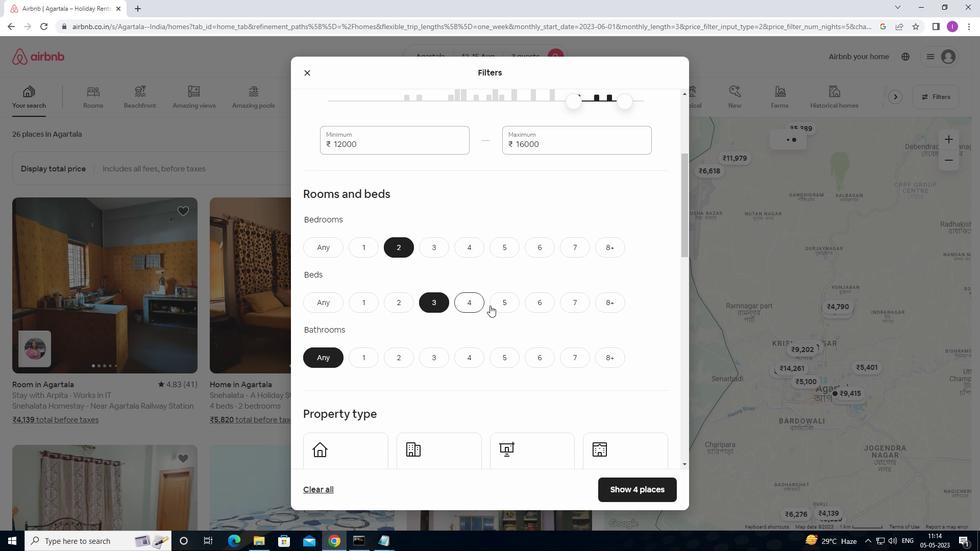 
Action: Mouse scrolled (493, 308) with delta (0, 0)
Screenshot: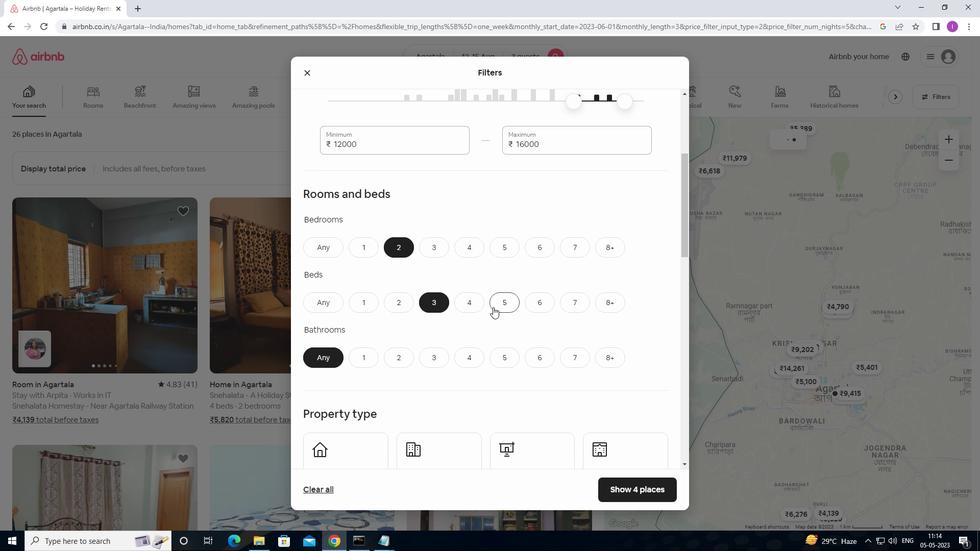 
Action: Mouse moved to (368, 263)
Screenshot: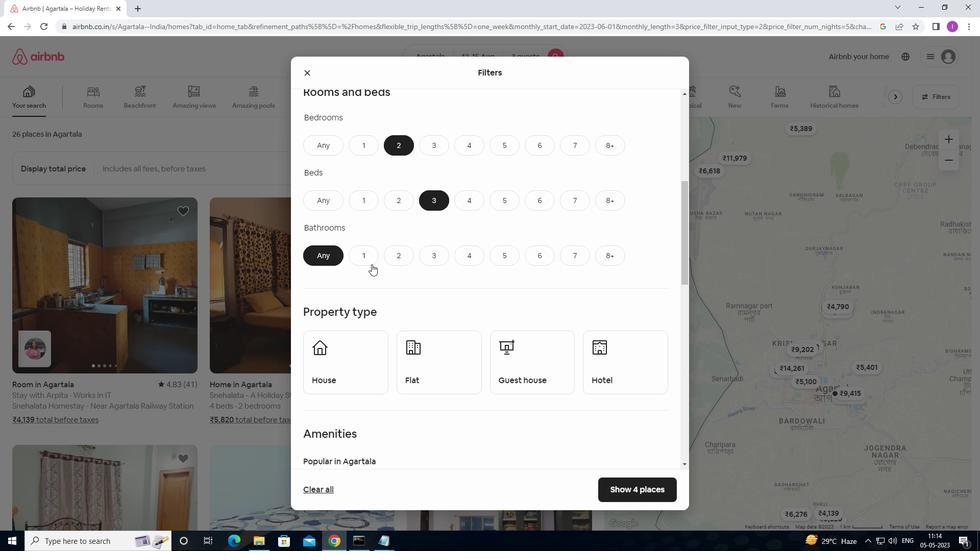 
Action: Mouse pressed left at (368, 263)
Screenshot: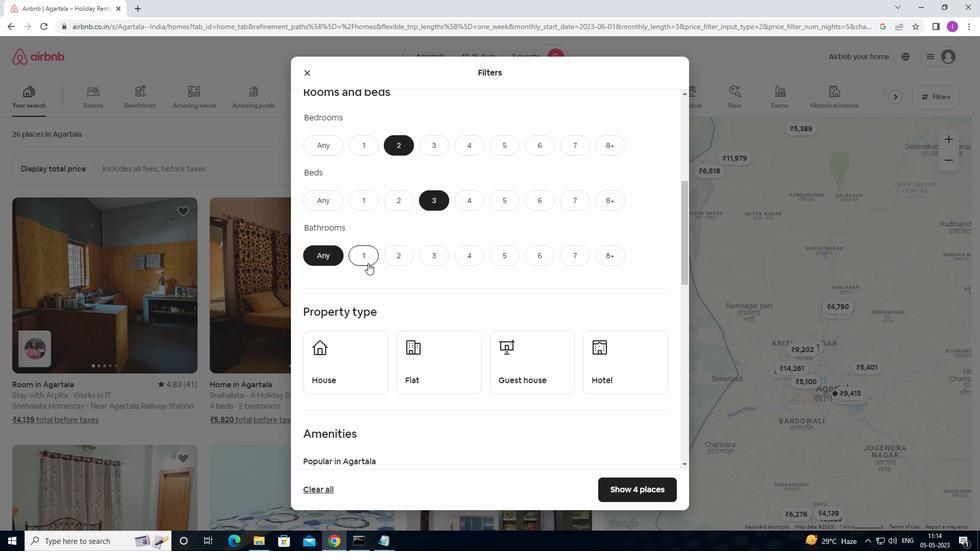 
Action: Mouse moved to (389, 287)
Screenshot: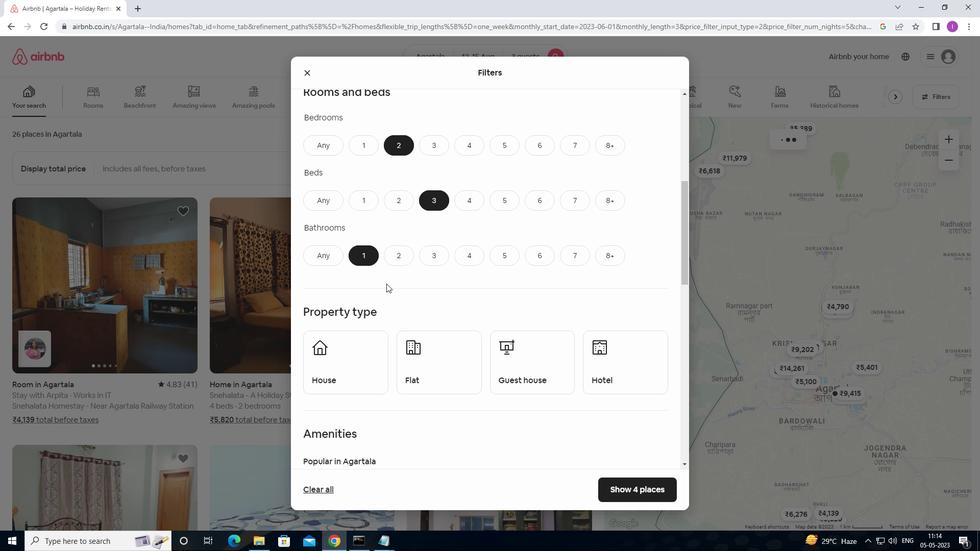 
Action: Mouse scrolled (389, 287) with delta (0, 0)
Screenshot: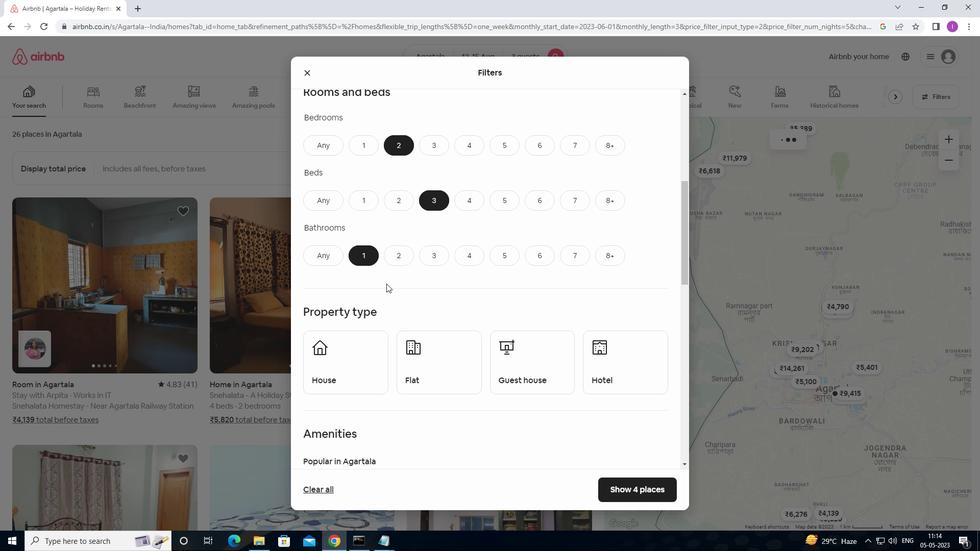 
Action: Mouse moved to (389, 289)
Screenshot: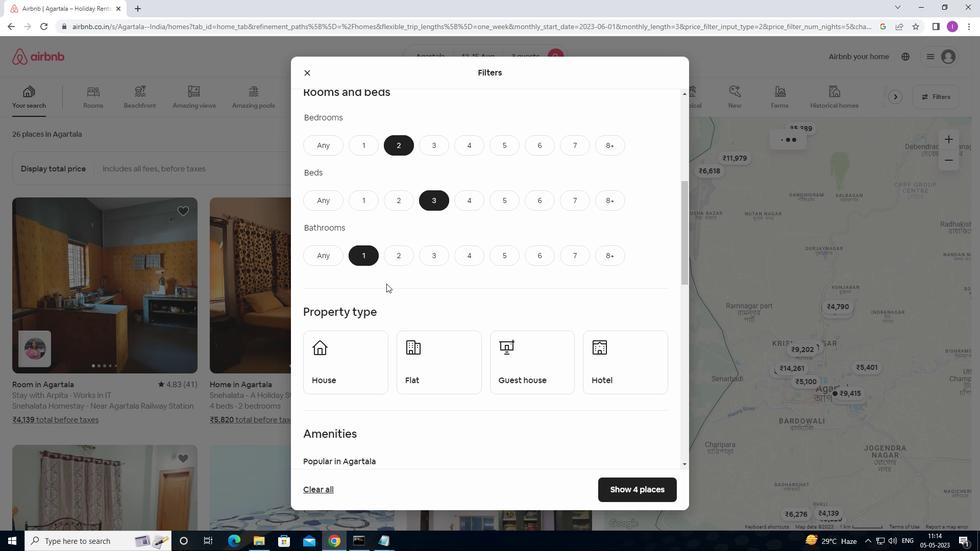 
Action: Mouse scrolled (389, 288) with delta (0, 0)
Screenshot: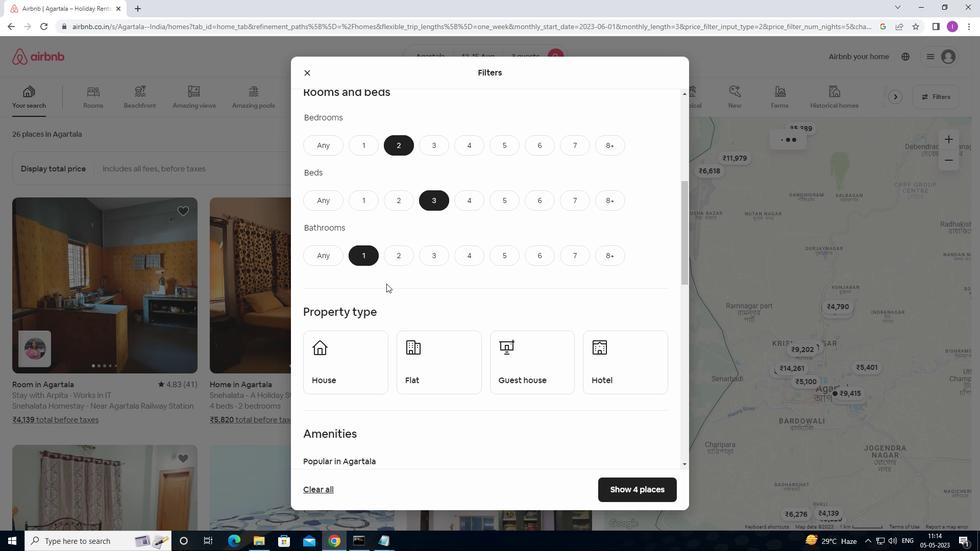 
Action: Mouse moved to (389, 290)
Screenshot: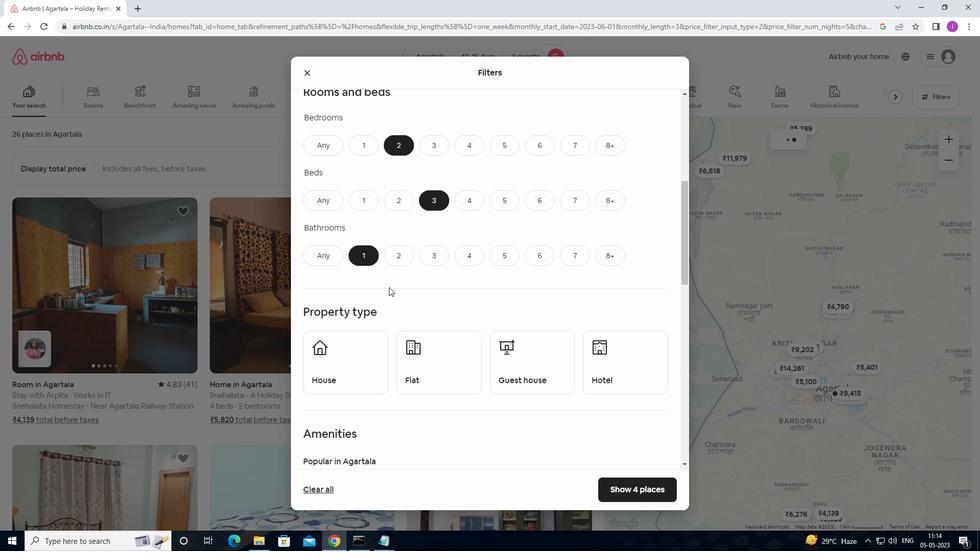 
Action: Mouse scrolled (389, 289) with delta (0, 0)
Screenshot: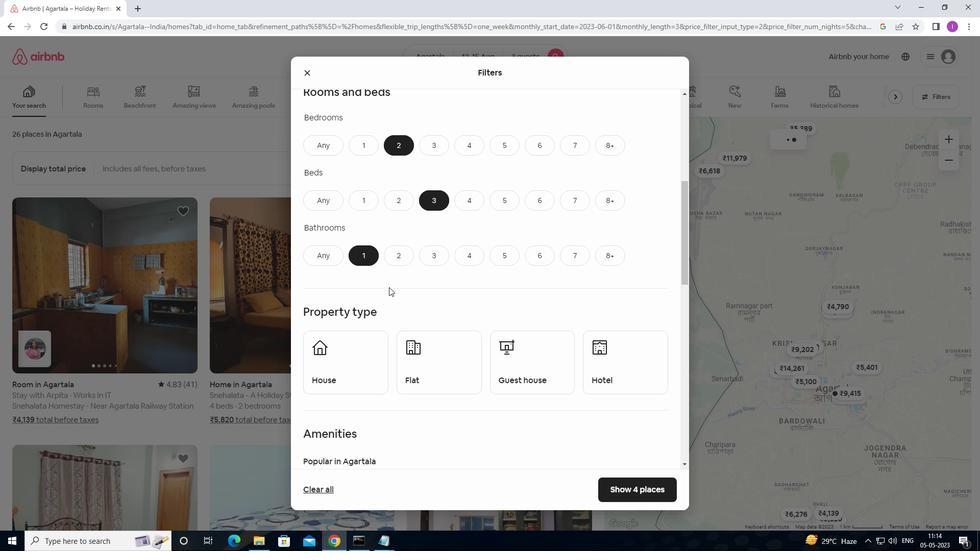 
Action: Mouse moved to (359, 234)
Screenshot: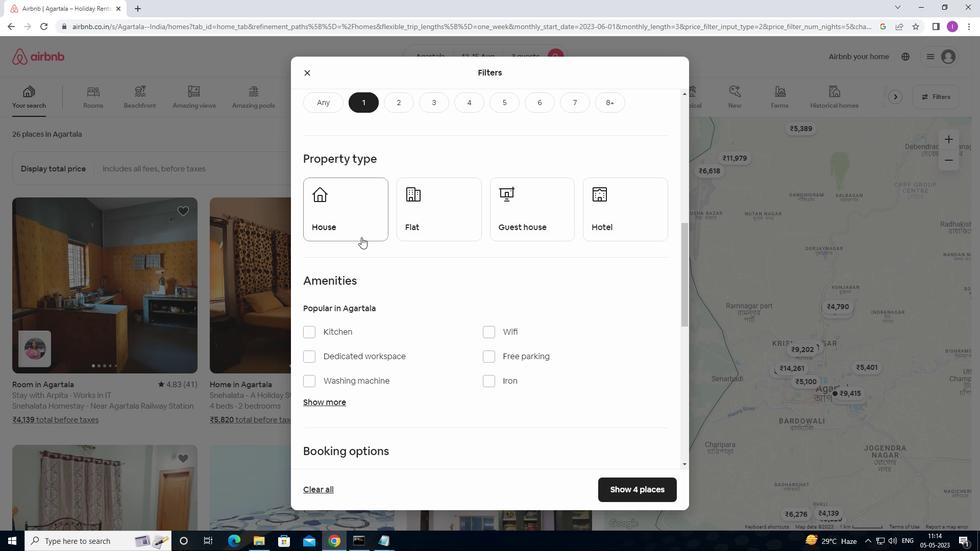 
Action: Mouse pressed left at (359, 234)
Screenshot: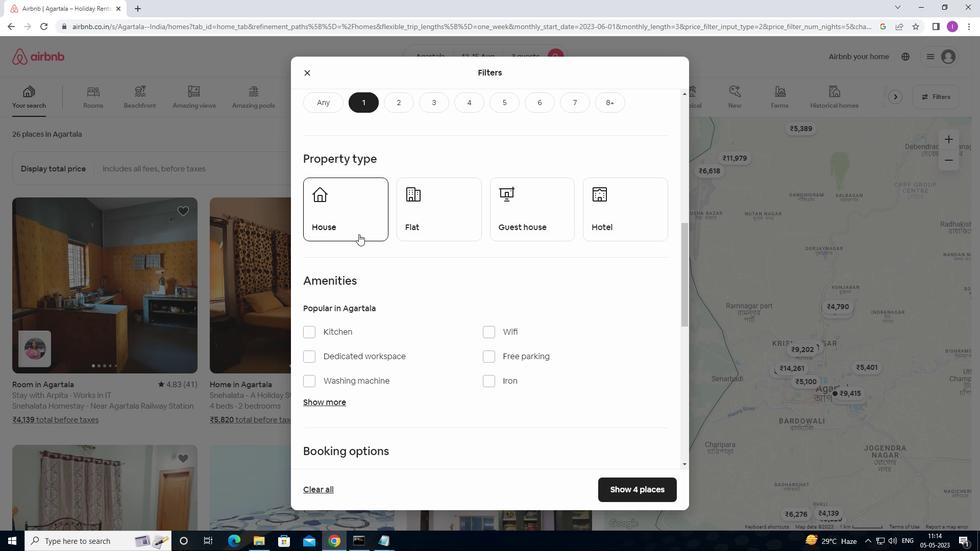 
Action: Mouse moved to (421, 236)
Screenshot: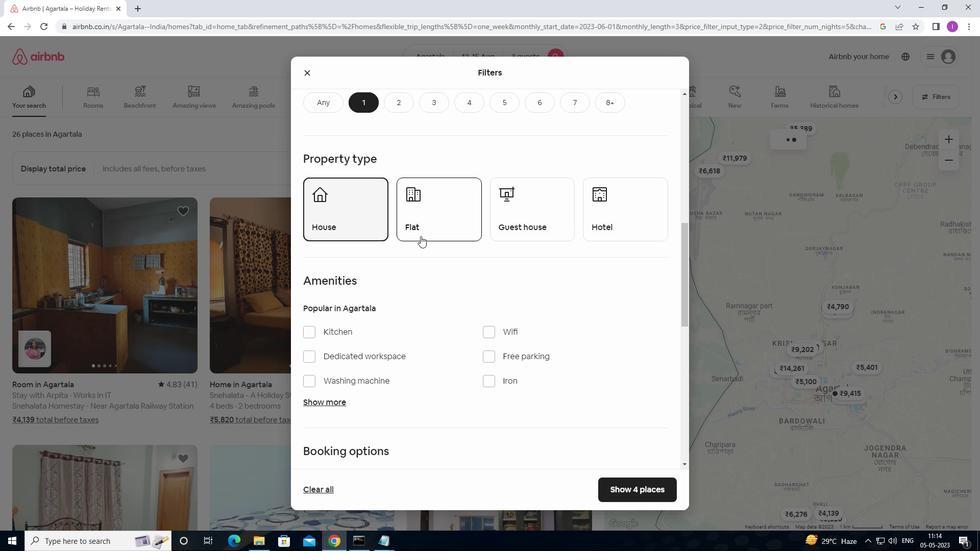 
Action: Mouse pressed left at (421, 236)
Screenshot: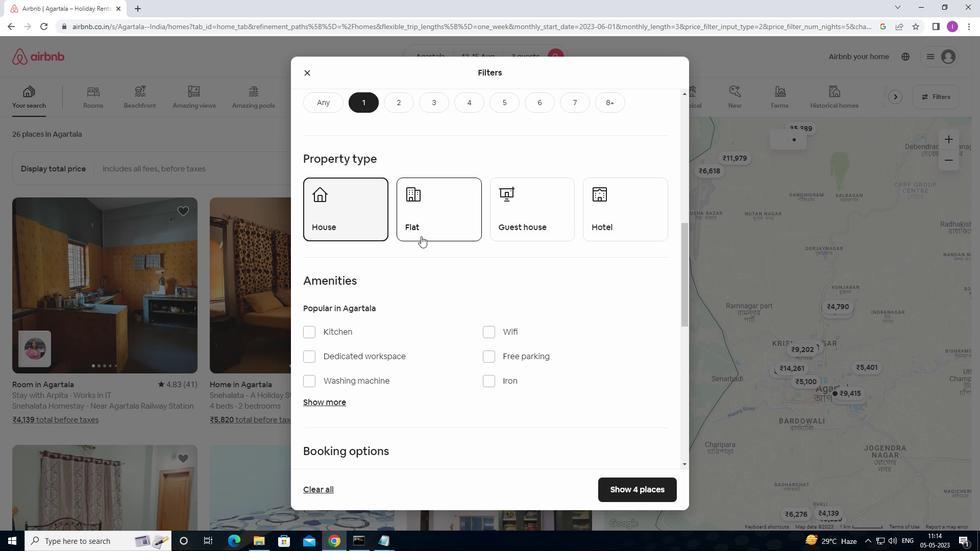 
Action: Mouse moved to (548, 229)
Screenshot: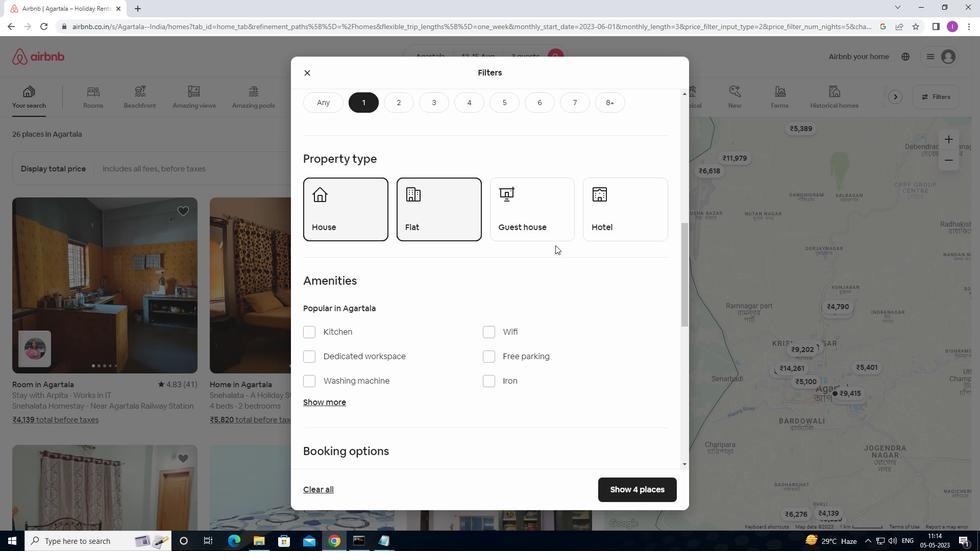 
Action: Mouse pressed left at (548, 229)
Screenshot: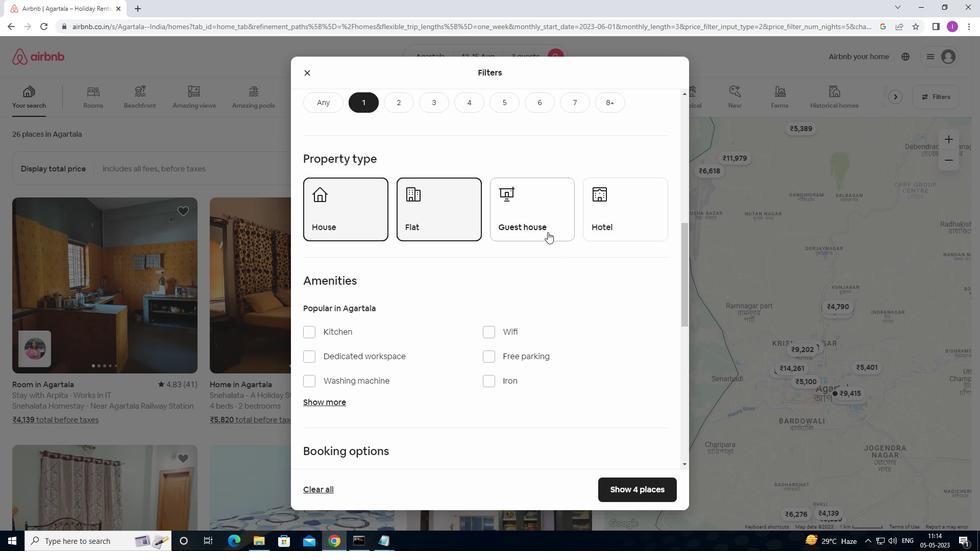 
Action: Mouse moved to (555, 293)
Screenshot: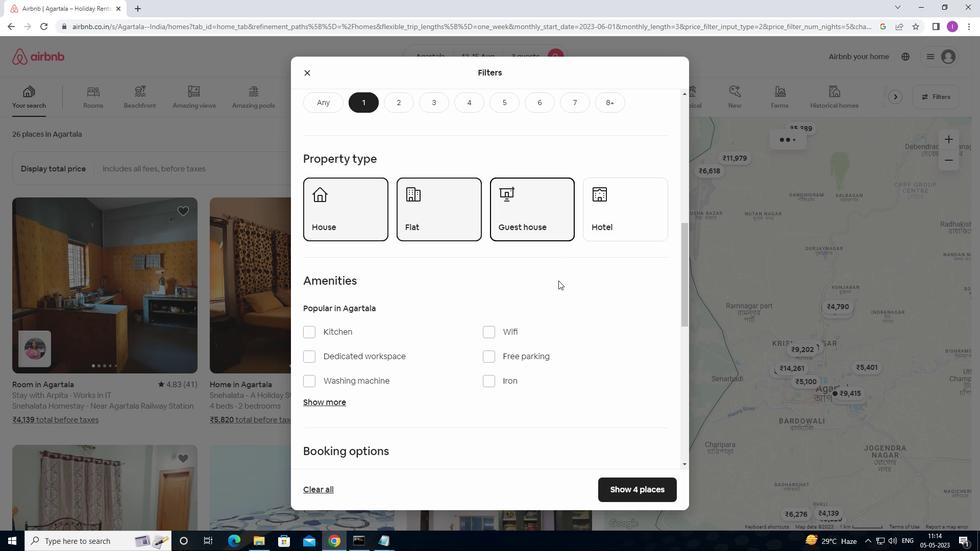 
Action: Mouse scrolled (555, 293) with delta (0, 0)
Screenshot: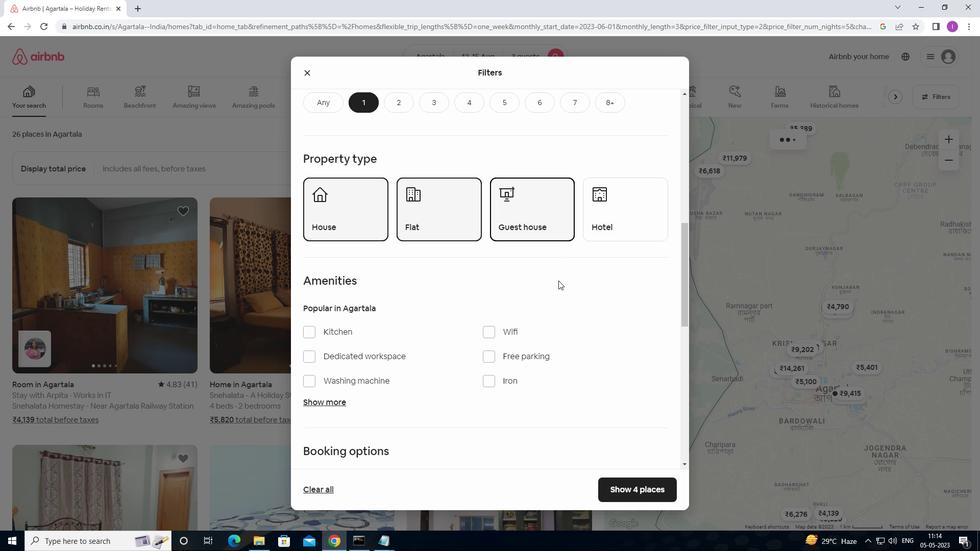 
Action: Mouse moved to (555, 294)
Screenshot: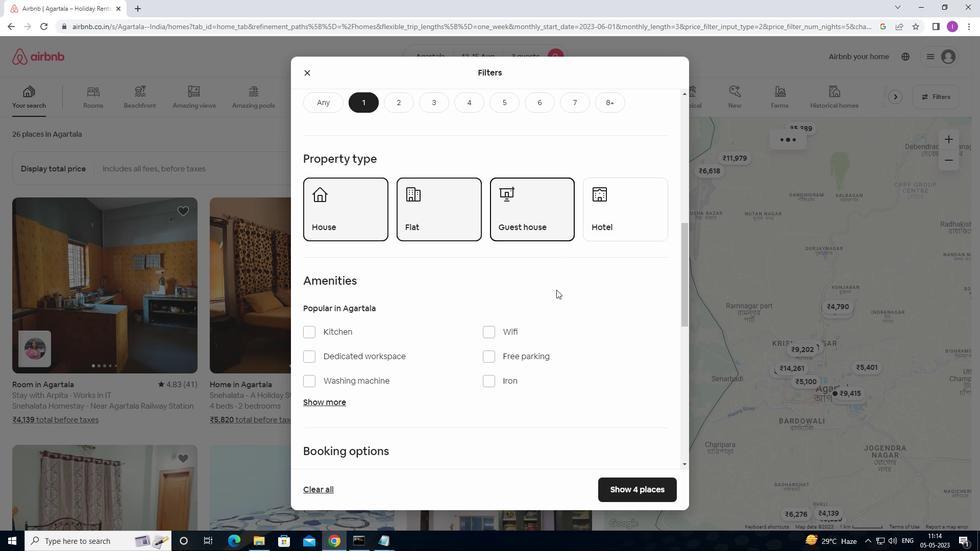
Action: Mouse scrolled (555, 294) with delta (0, 0)
Screenshot: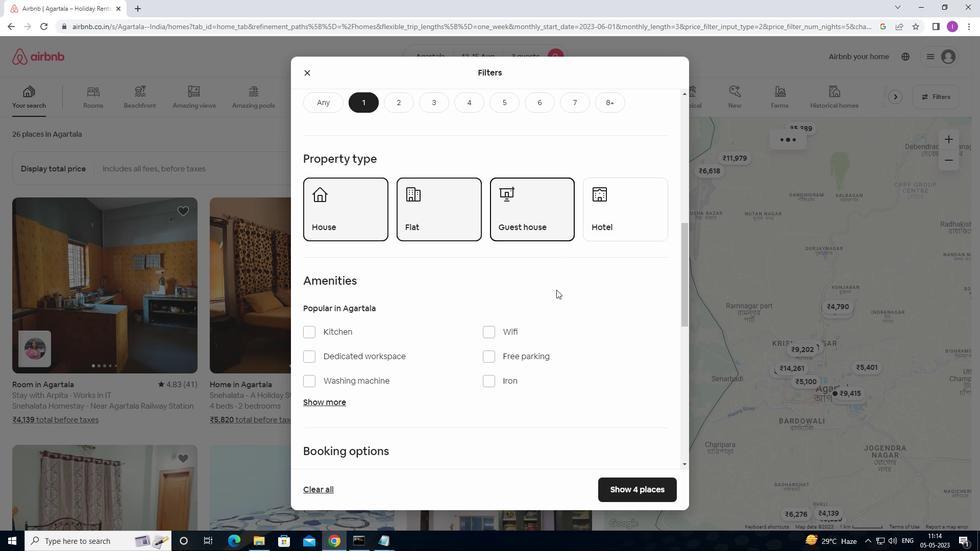 
Action: Mouse scrolled (555, 294) with delta (0, 0)
Screenshot: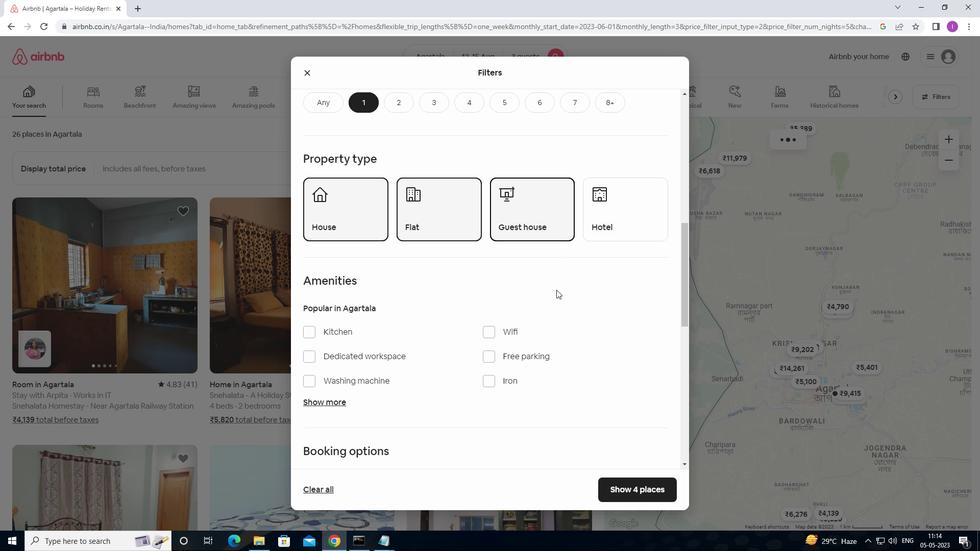 
Action: Mouse moved to (561, 290)
Screenshot: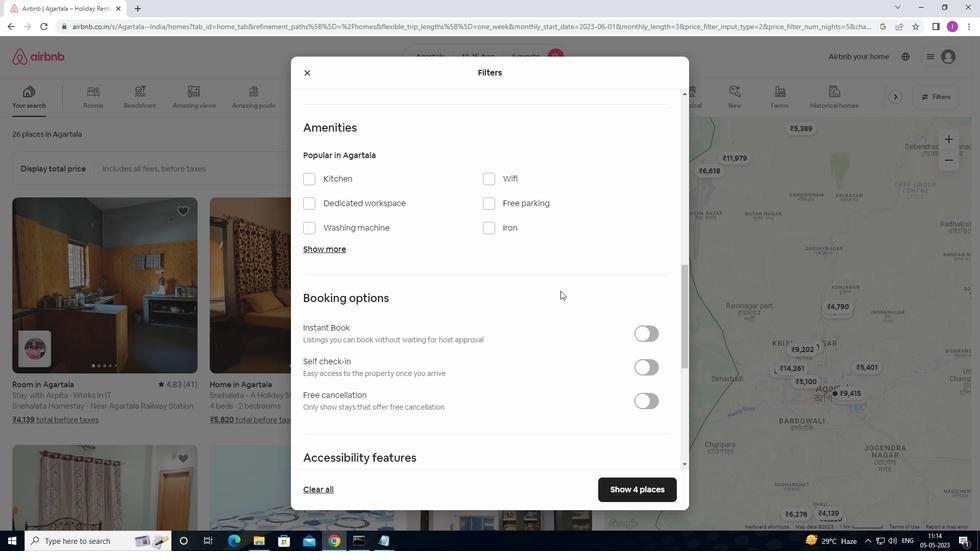 
Action: Mouse scrolled (561, 289) with delta (0, 0)
Screenshot: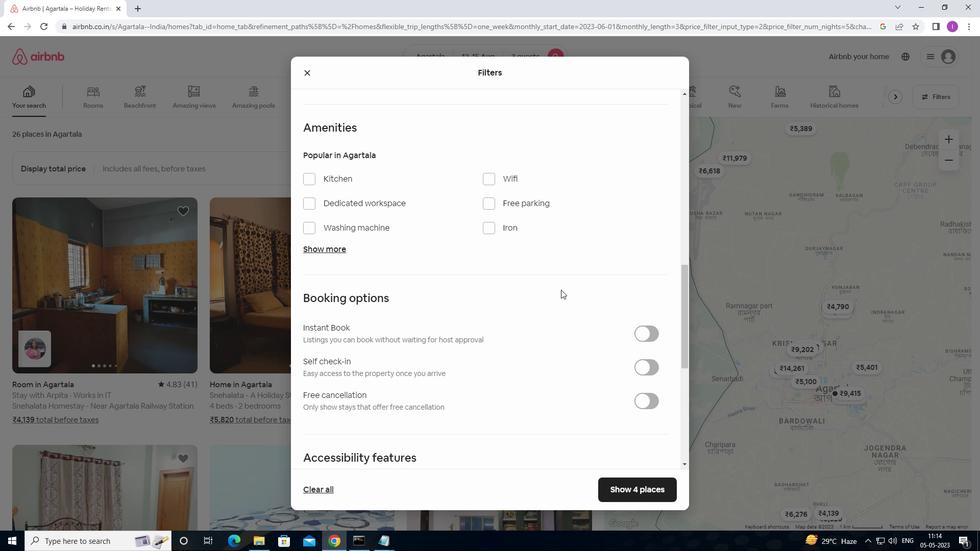 
Action: Mouse moved to (642, 315)
Screenshot: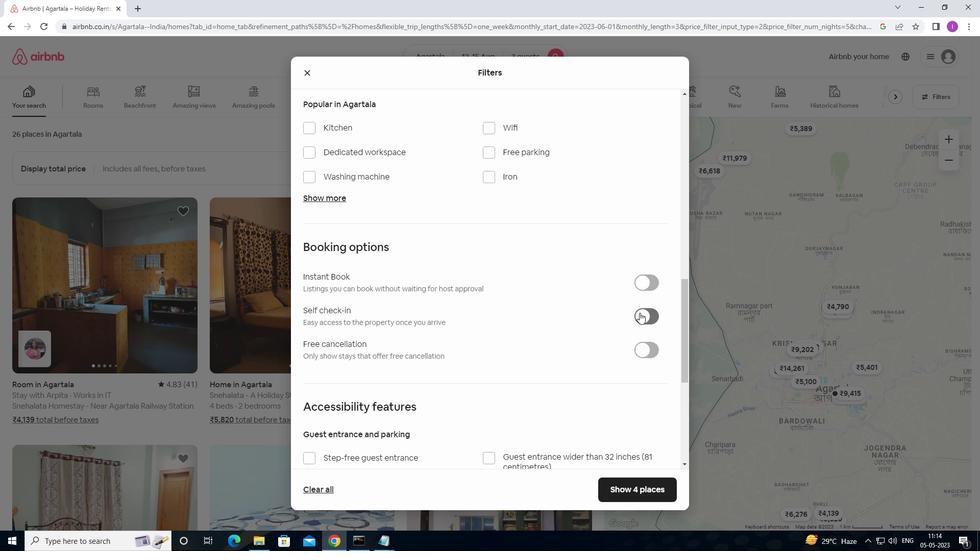 
Action: Mouse pressed left at (642, 315)
Screenshot: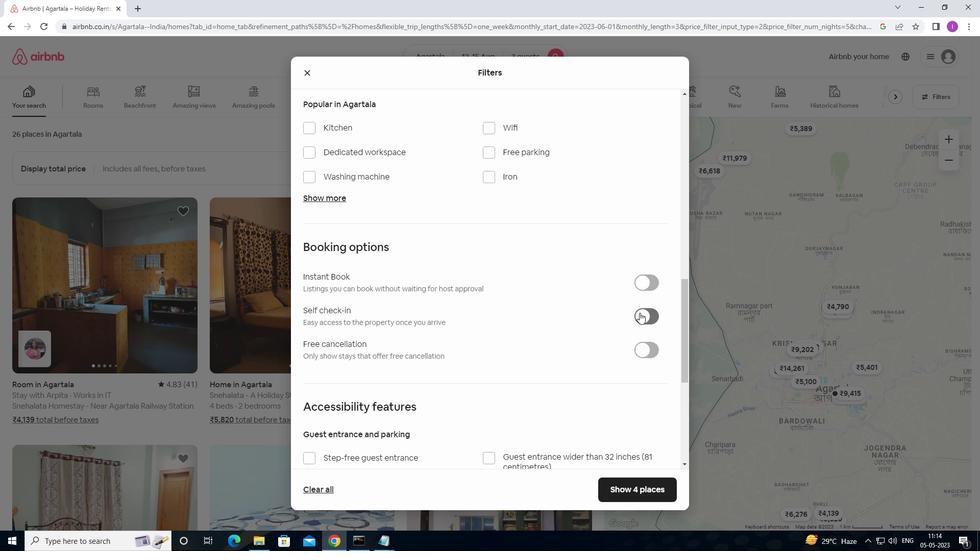 
Action: Mouse moved to (503, 332)
Screenshot: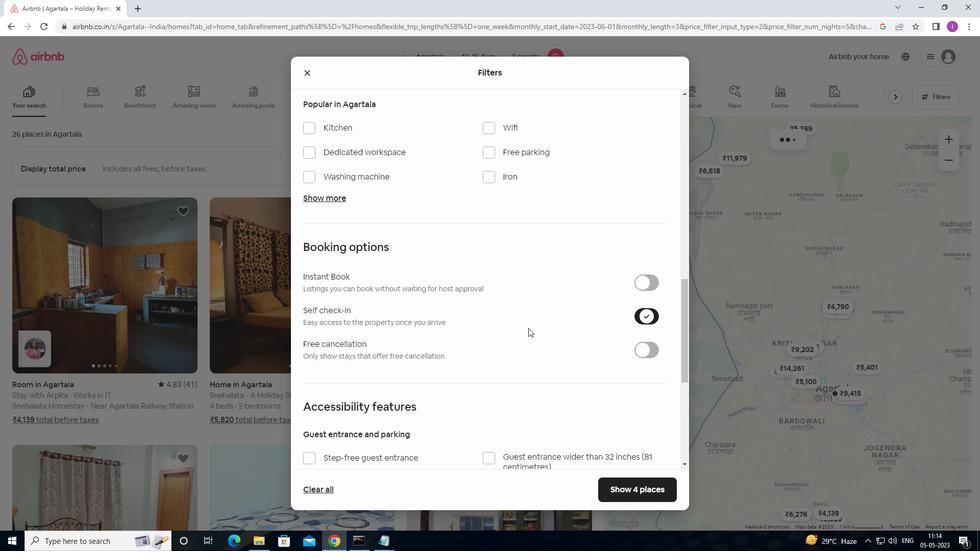 
Action: Mouse scrolled (503, 331) with delta (0, 0)
Screenshot: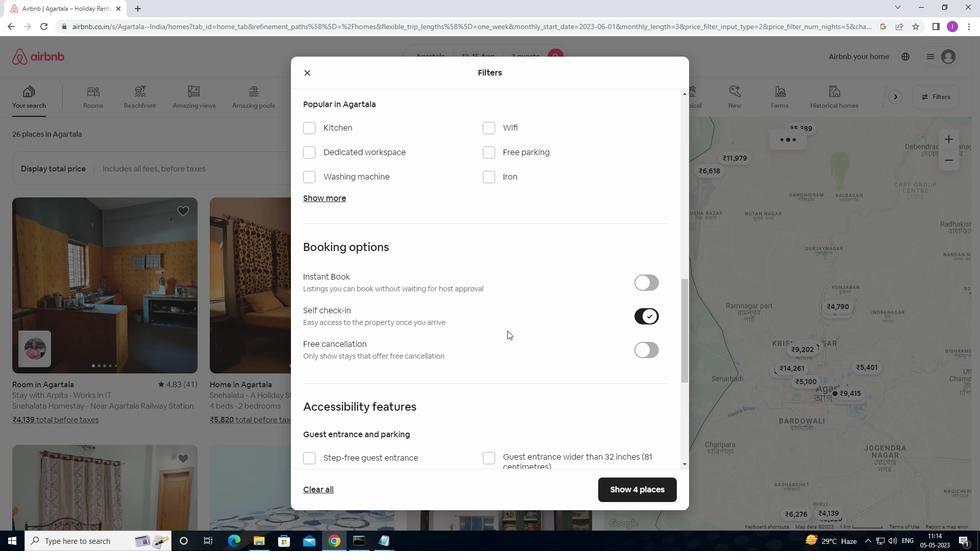 
Action: Mouse moved to (503, 332)
Screenshot: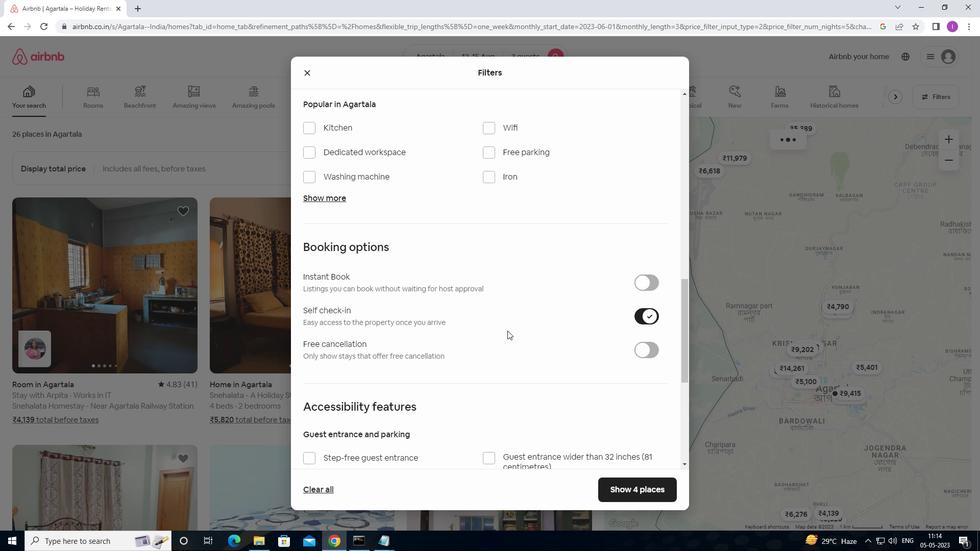 
Action: Mouse scrolled (503, 332) with delta (0, 0)
Screenshot: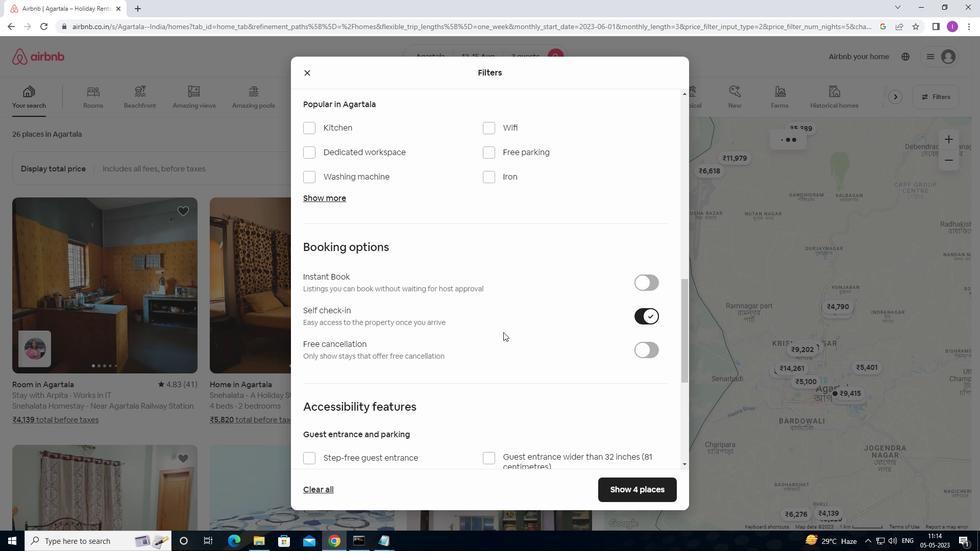 
Action: Mouse scrolled (503, 332) with delta (0, 0)
Screenshot: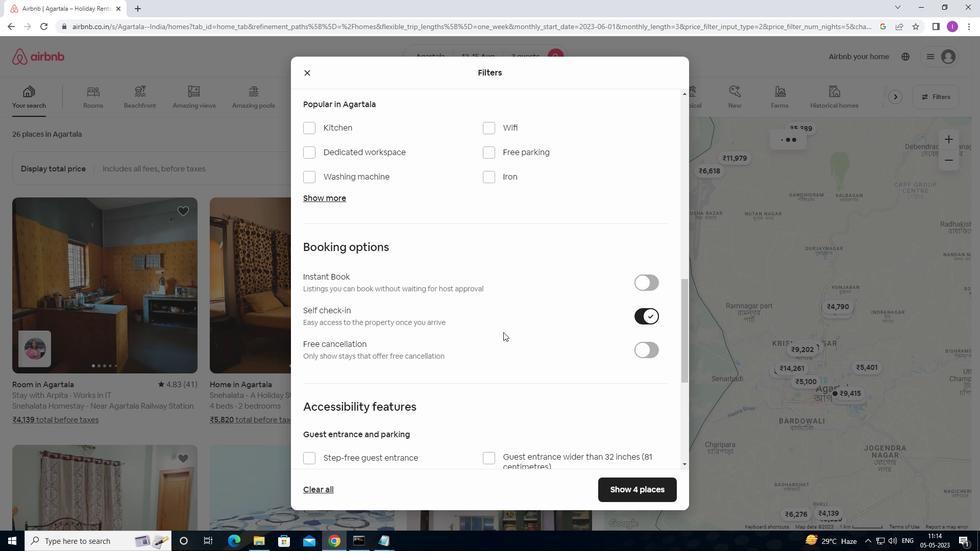 
Action: Mouse moved to (503, 333)
Screenshot: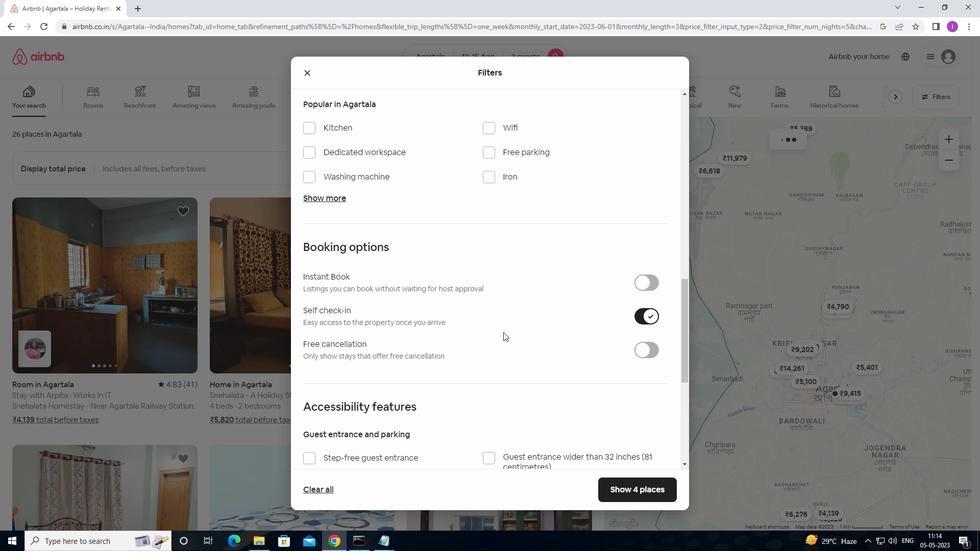 
Action: Mouse scrolled (503, 332) with delta (0, 0)
Screenshot: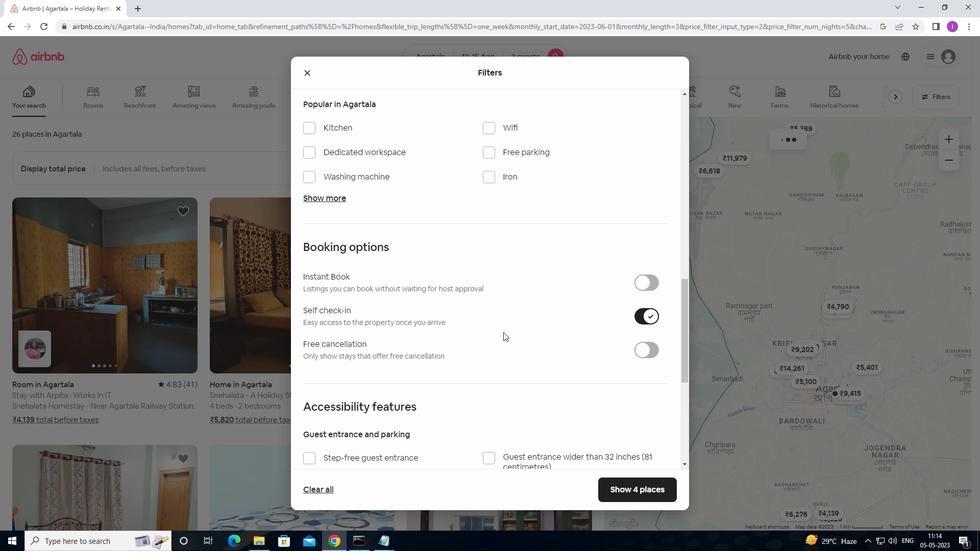 
Action: Mouse scrolled (503, 332) with delta (0, 0)
Screenshot: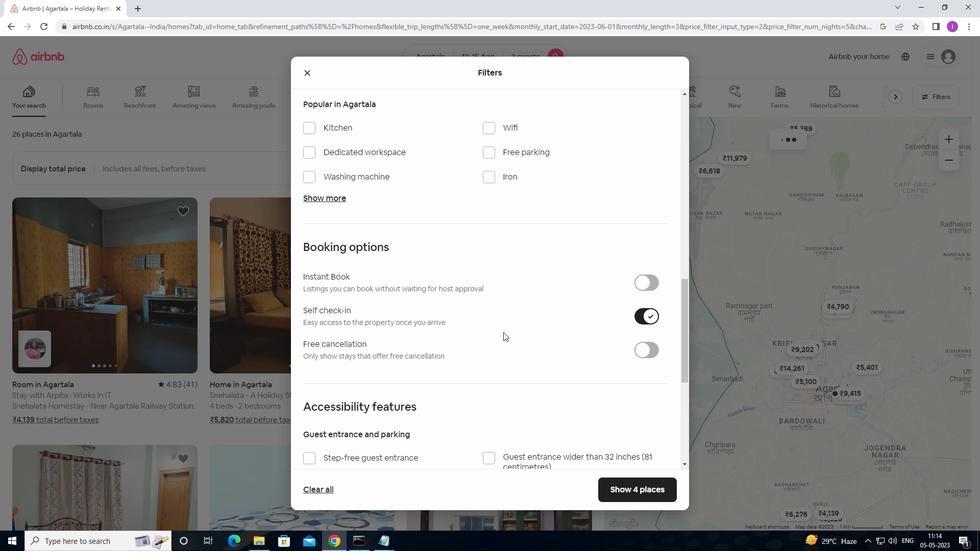 
Action: Mouse scrolled (503, 332) with delta (0, 0)
Screenshot: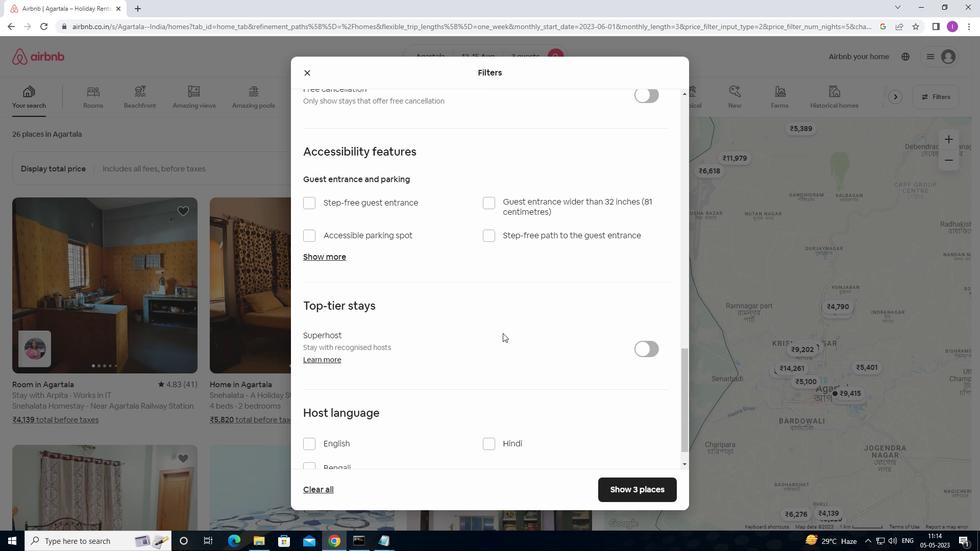 
Action: Mouse scrolled (503, 332) with delta (0, 0)
Screenshot: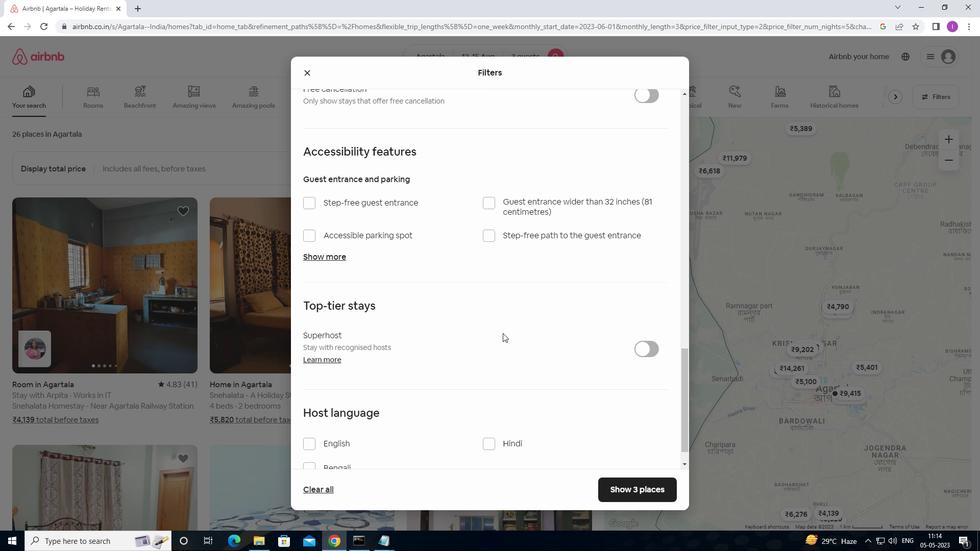 
Action: Mouse scrolled (503, 332) with delta (0, 0)
Screenshot: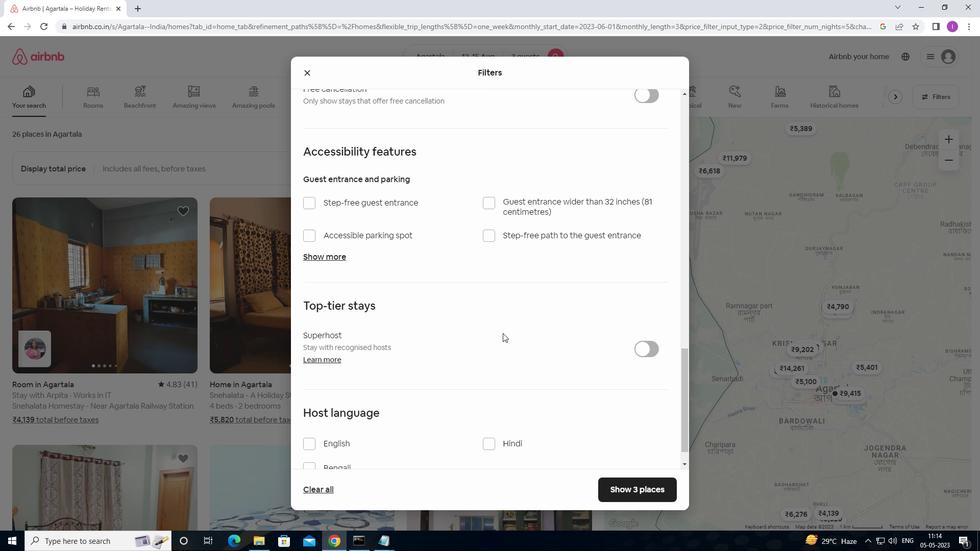 
Action: Mouse moved to (312, 414)
Screenshot: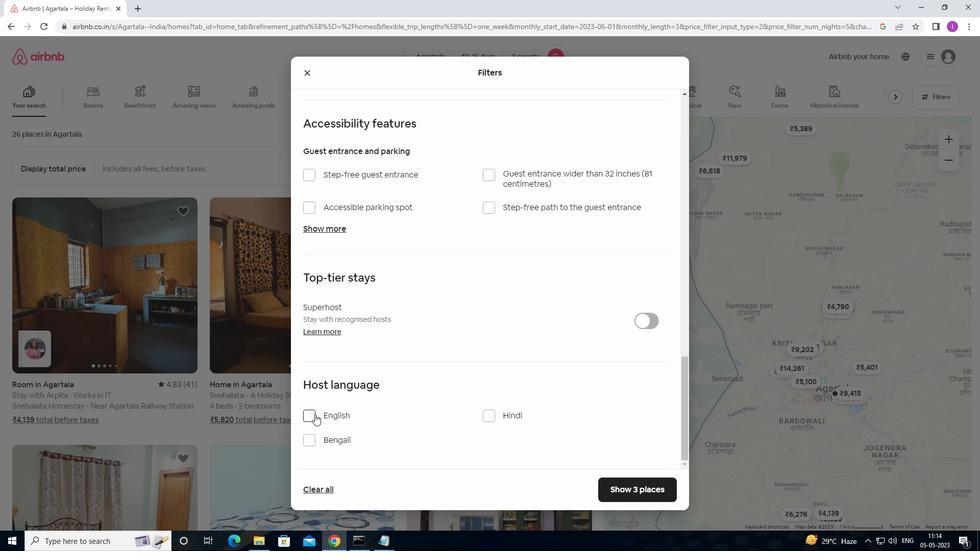 
Action: Mouse pressed left at (312, 414)
Screenshot: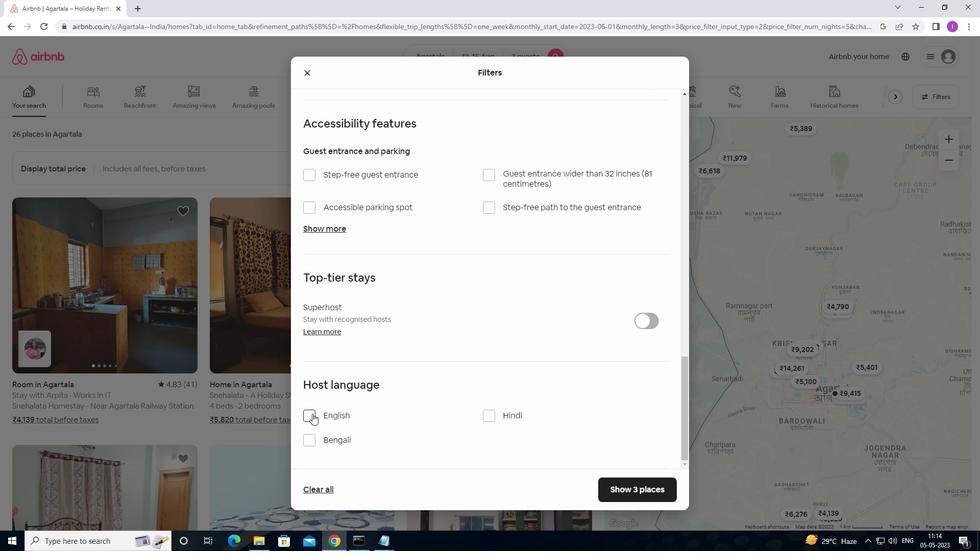 
Action: Mouse moved to (639, 493)
Screenshot: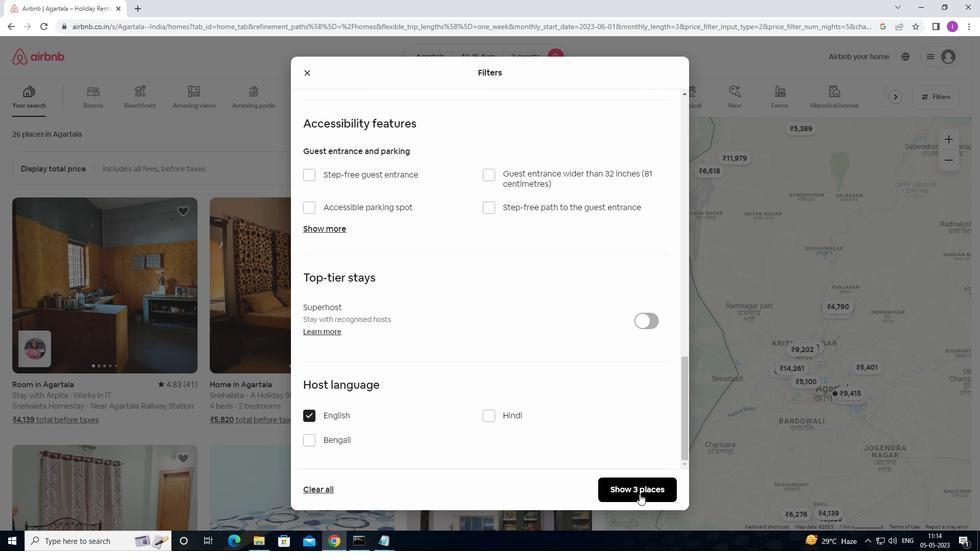 
Action: Mouse pressed left at (639, 493)
Screenshot: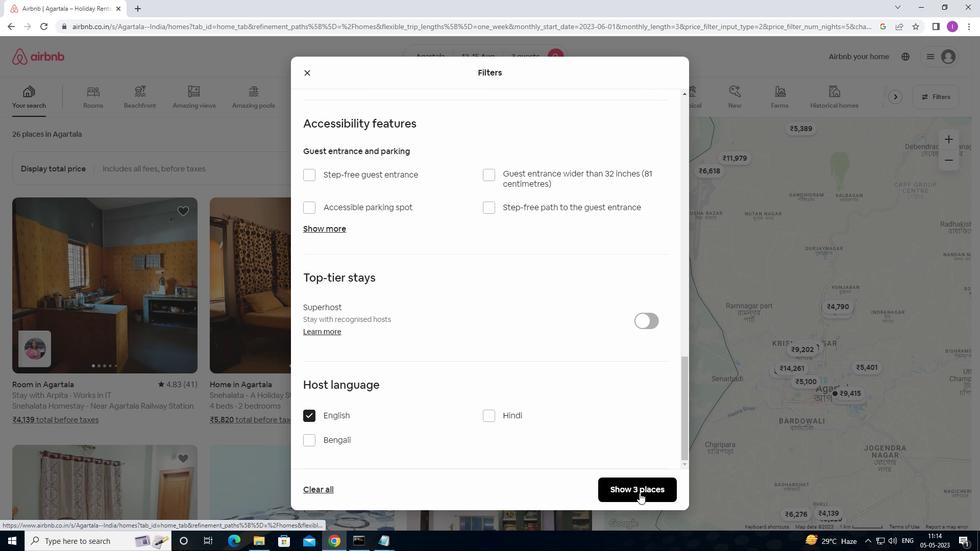 
Action: Mouse moved to (637, 482)
Screenshot: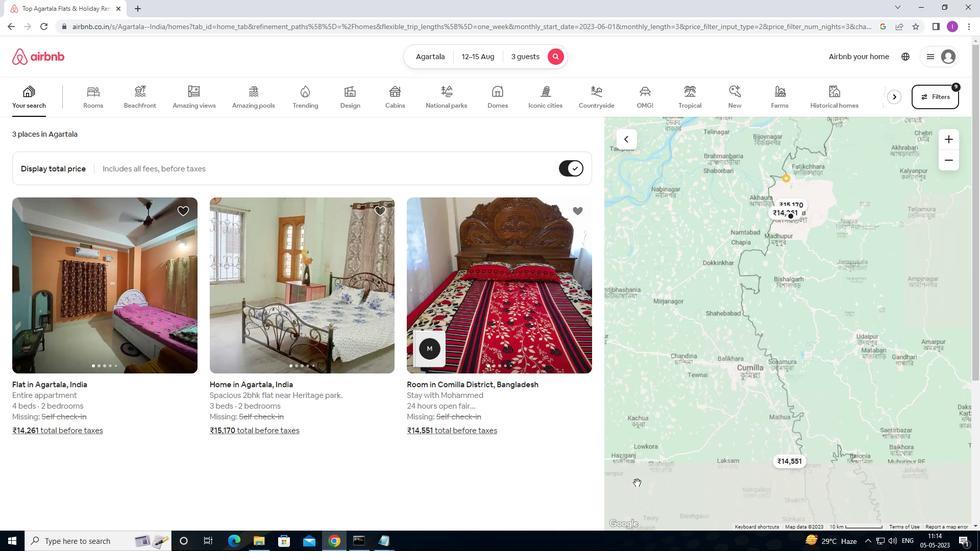 
